 Task: Look for space in Ōme, Japan from 9th June, 2023 to 17th June, 2023 for 2 adults in price range Rs.7000 to Rs.12000. Place can be private room with 1  bedroom having 2 beds and 1 bathroom. Property type can be house, flat, guest house. Booking option can be shelf check-in. Required host language is English.
Action: Mouse pressed left at (423, 78)
Screenshot: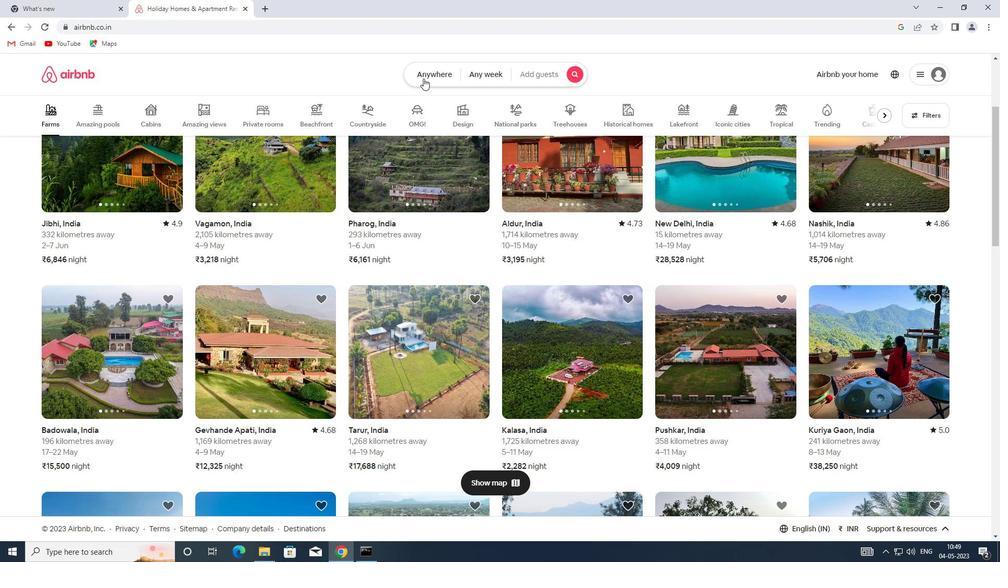 
Action: Mouse moved to (345, 116)
Screenshot: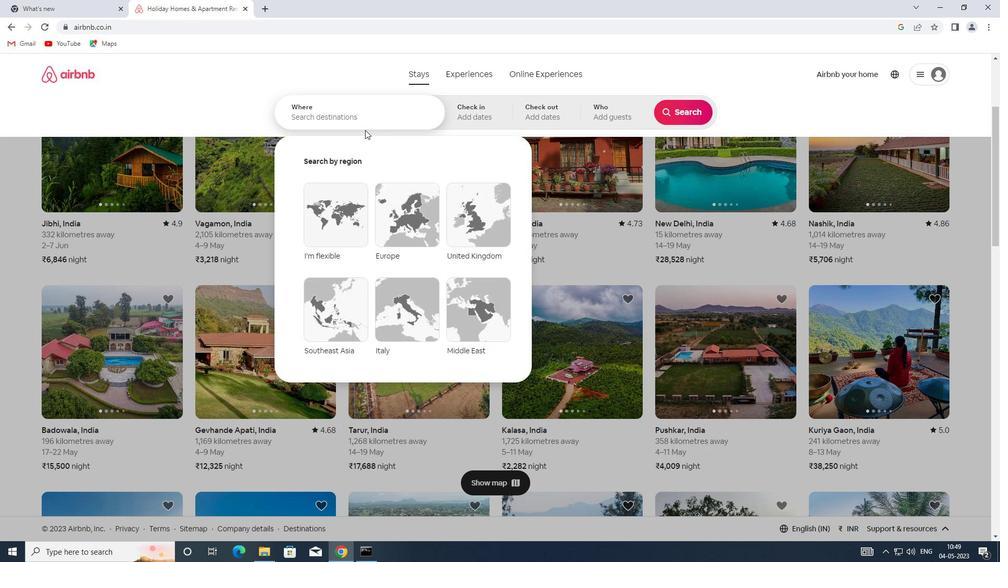 
Action: Mouse pressed left at (345, 116)
Screenshot: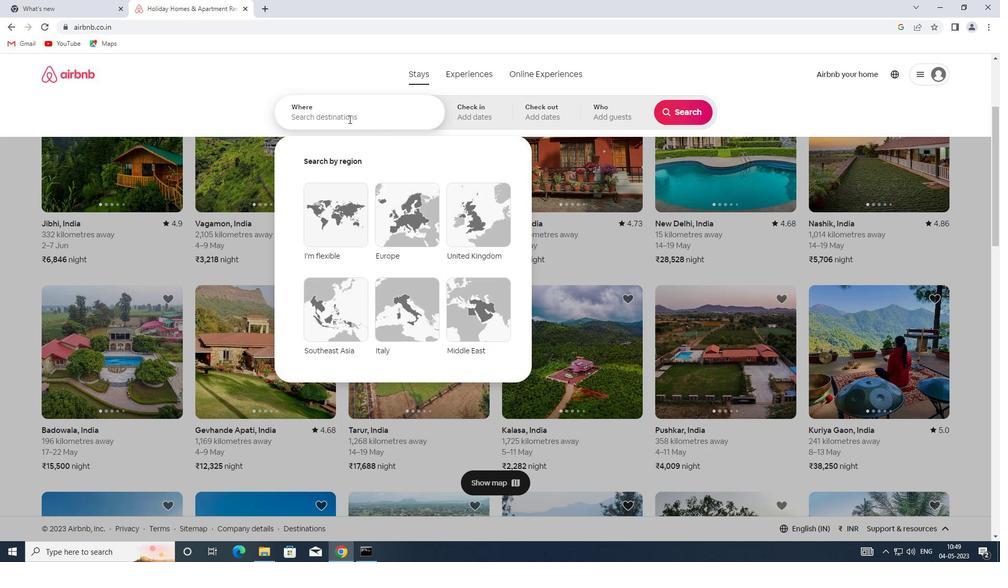 
Action: Key pressed <Key.shift>OME,<Key.shift>JAPAN
Screenshot: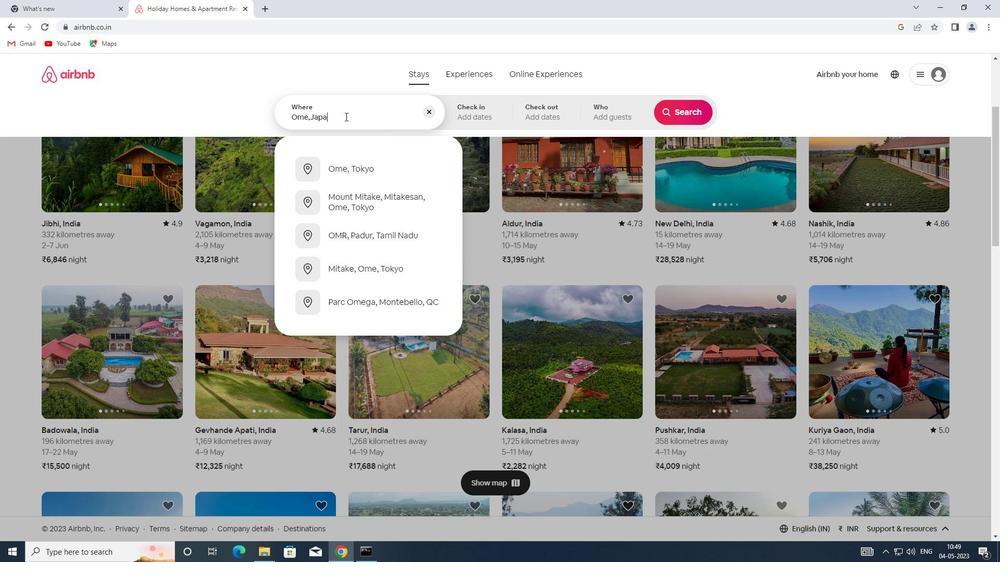 
Action: Mouse moved to (464, 111)
Screenshot: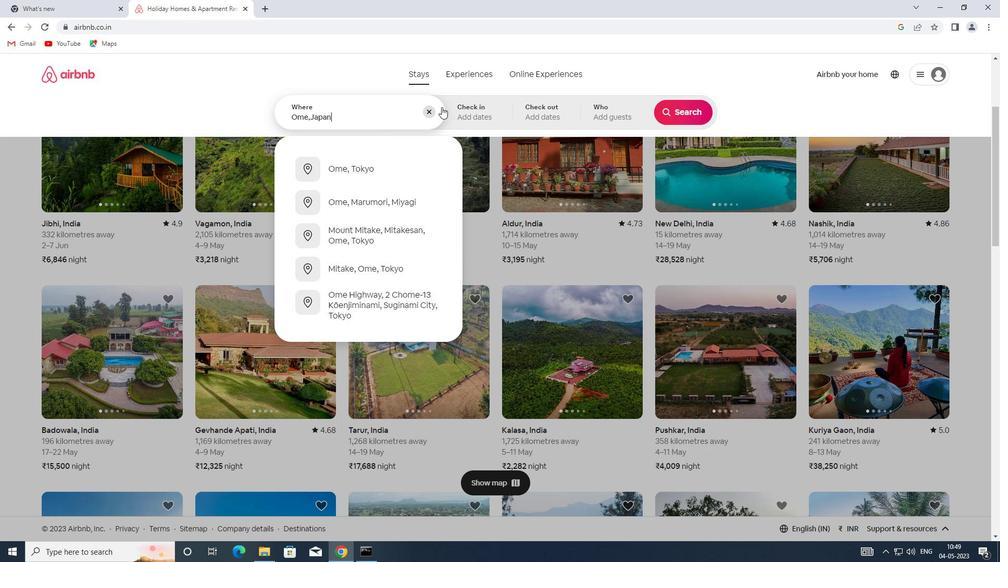 
Action: Mouse pressed left at (464, 111)
Screenshot: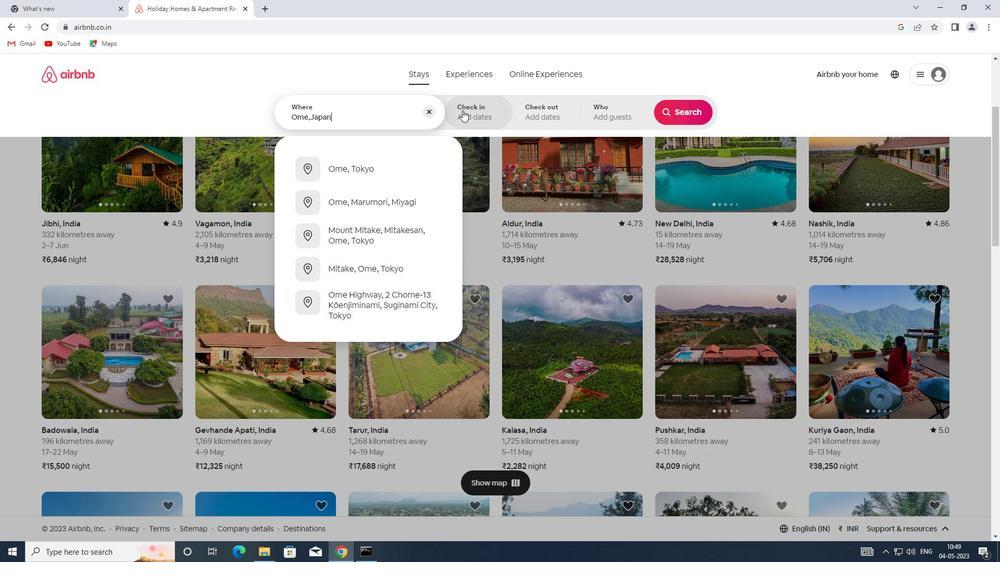 
Action: Mouse moved to (643, 257)
Screenshot: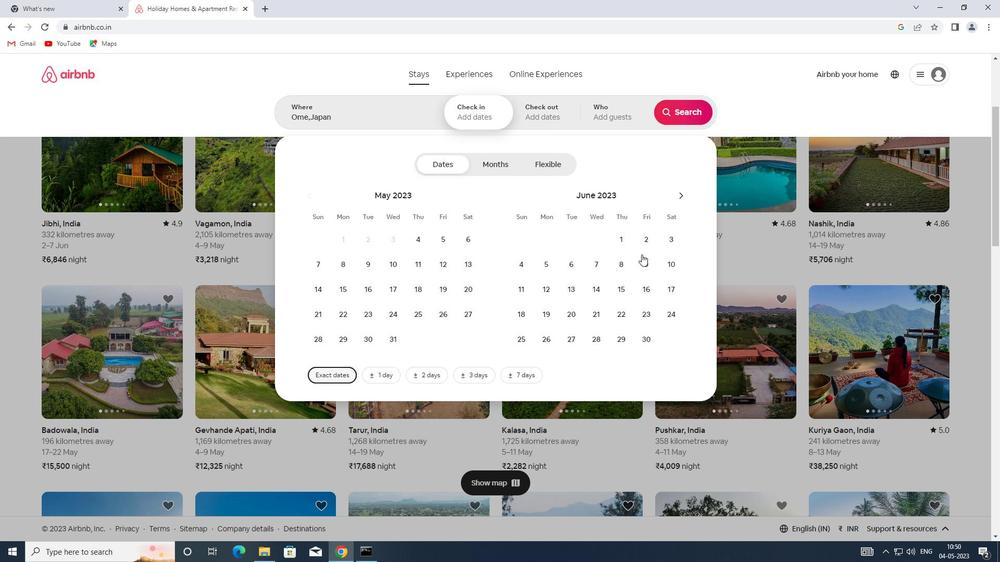 
Action: Mouse pressed left at (643, 257)
Screenshot: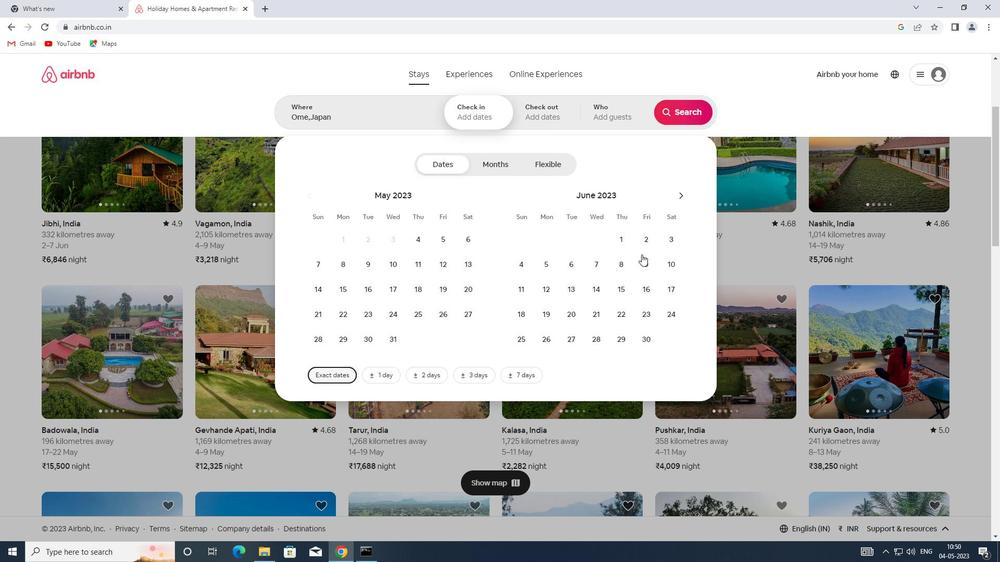 
Action: Mouse moved to (672, 291)
Screenshot: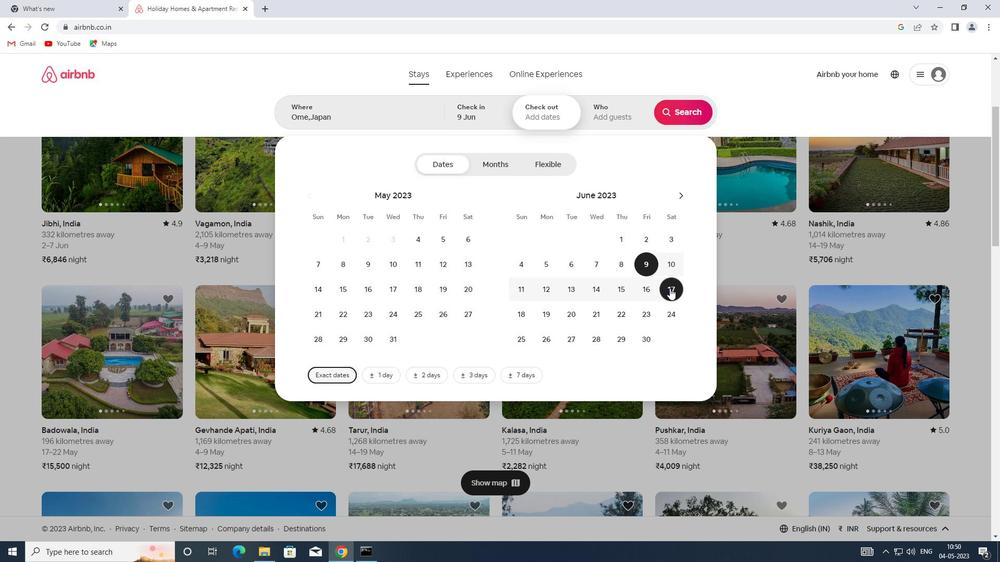 
Action: Mouse pressed left at (672, 291)
Screenshot: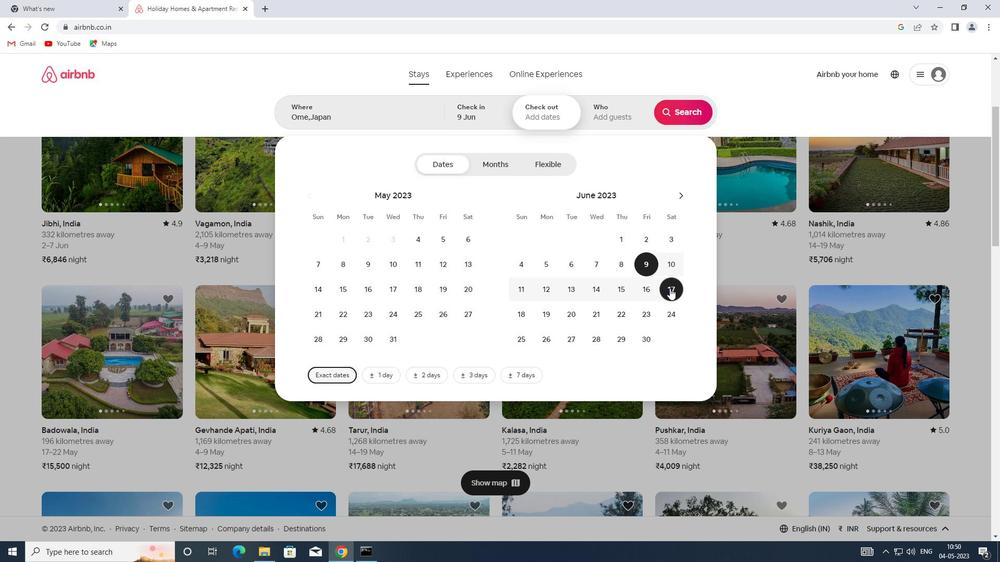 
Action: Mouse moved to (623, 113)
Screenshot: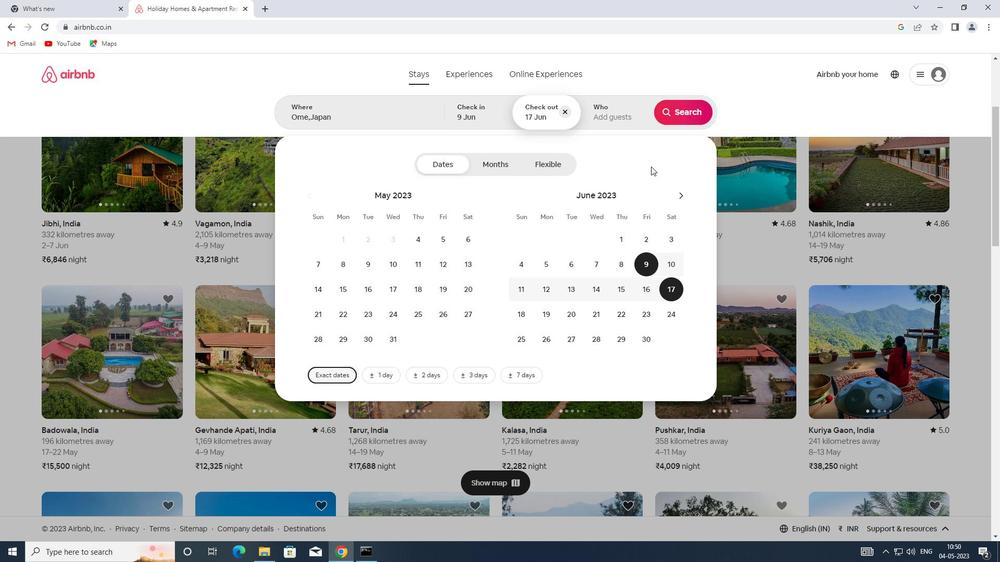 
Action: Mouse pressed left at (623, 113)
Screenshot: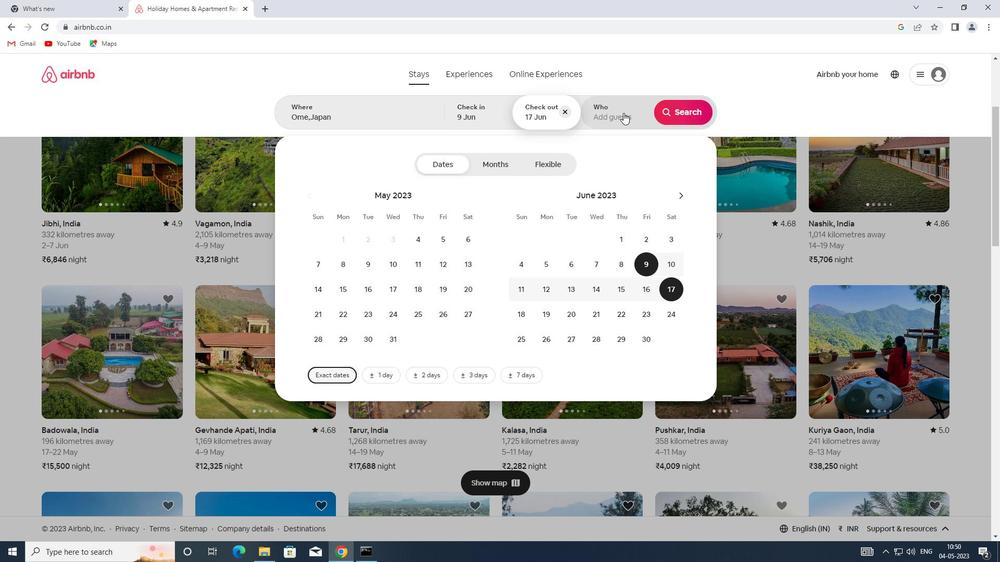 
Action: Mouse moved to (690, 167)
Screenshot: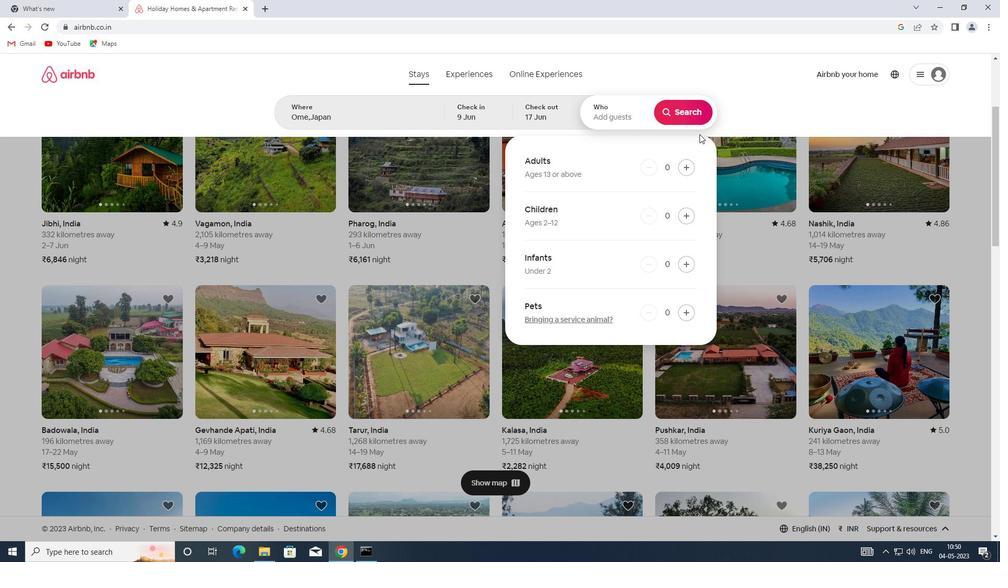 
Action: Mouse pressed left at (690, 167)
Screenshot: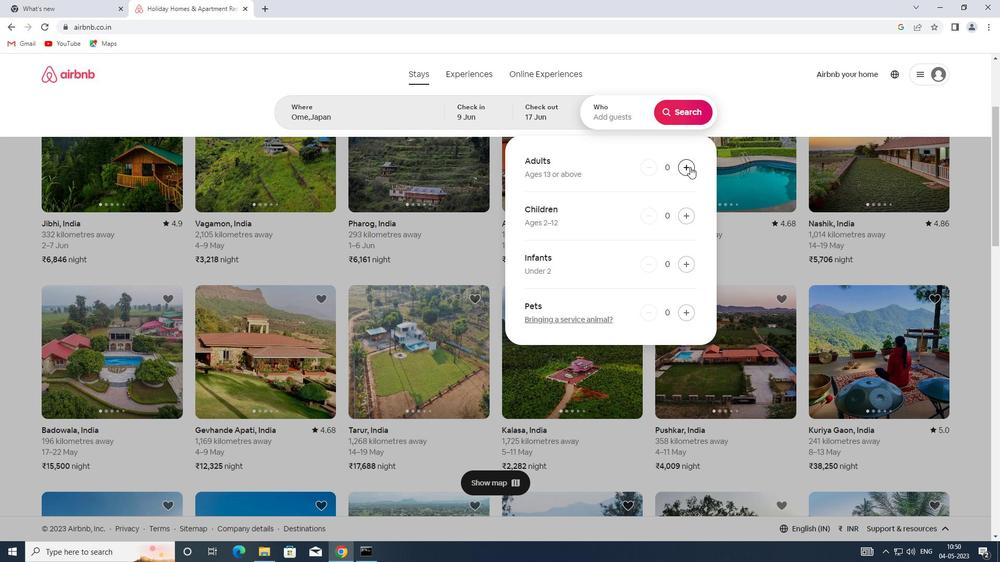 
Action: Mouse pressed left at (690, 167)
Screenshot: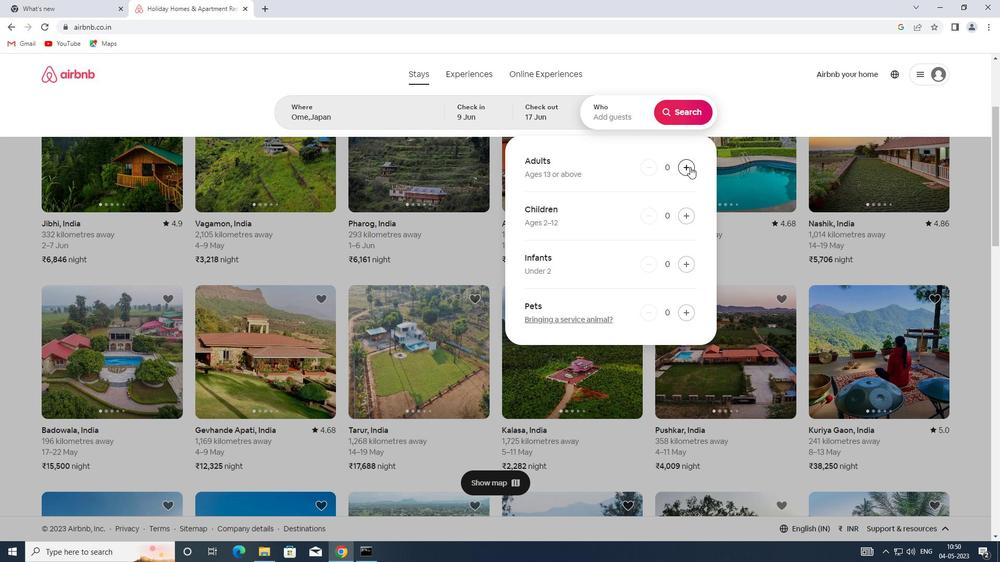 
Action: Mouse moved to (693, 119)
Screenshot: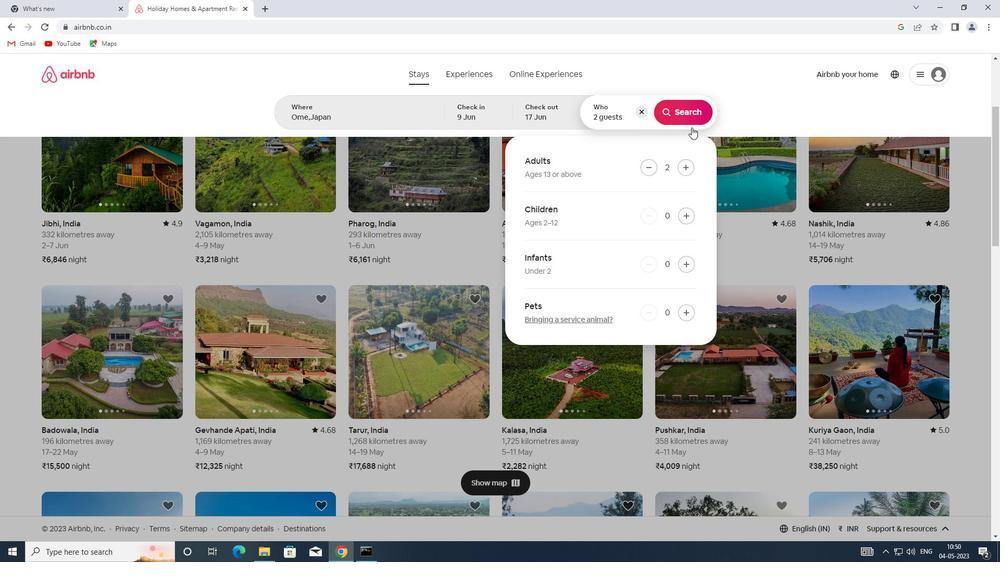 
Action: Mouse pressed left at (693, 119)
Screenshot: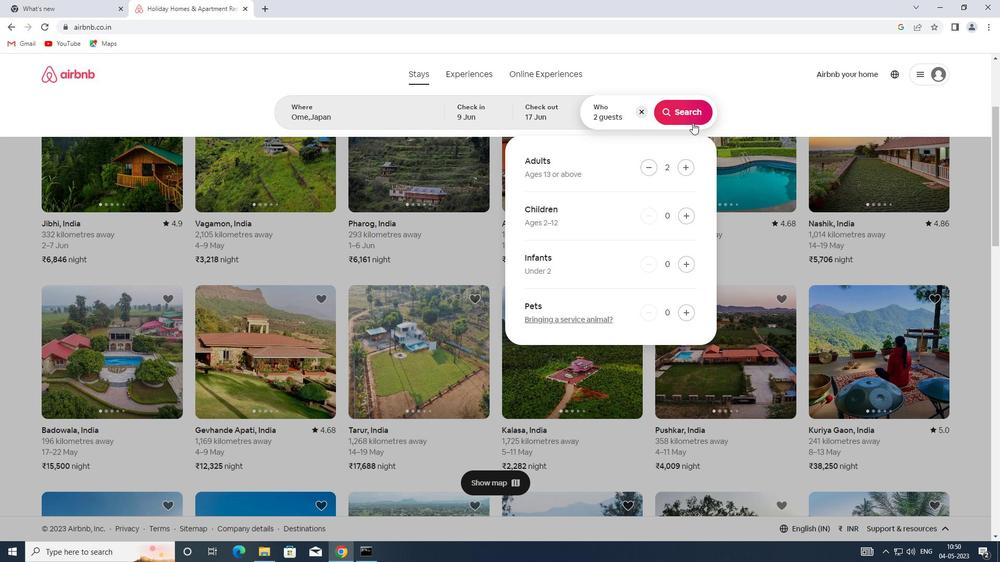 
Action: Mouse moved to (949, 112)
Screenshot: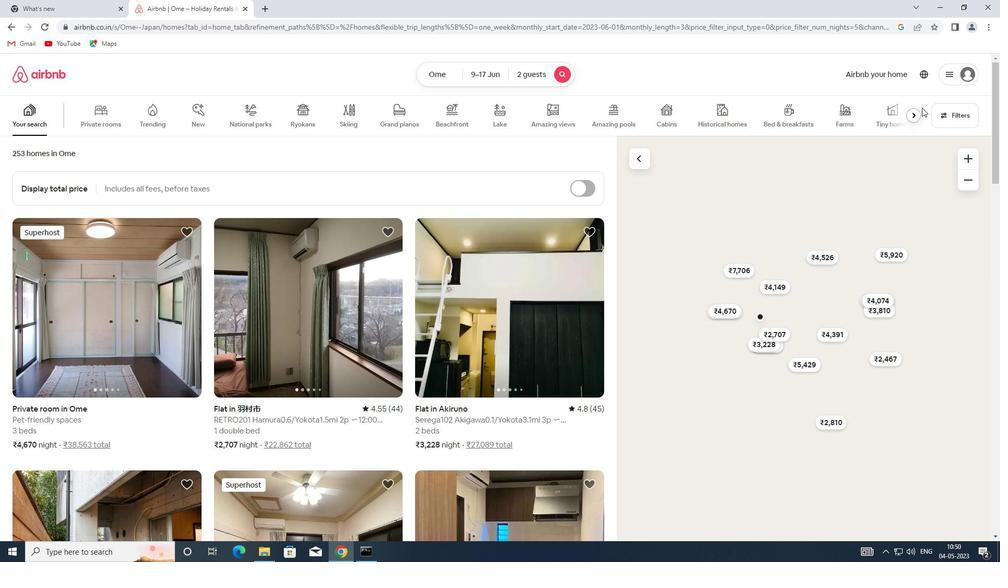 
Action: Mouse pressed left at (949, 112)
Screenshot: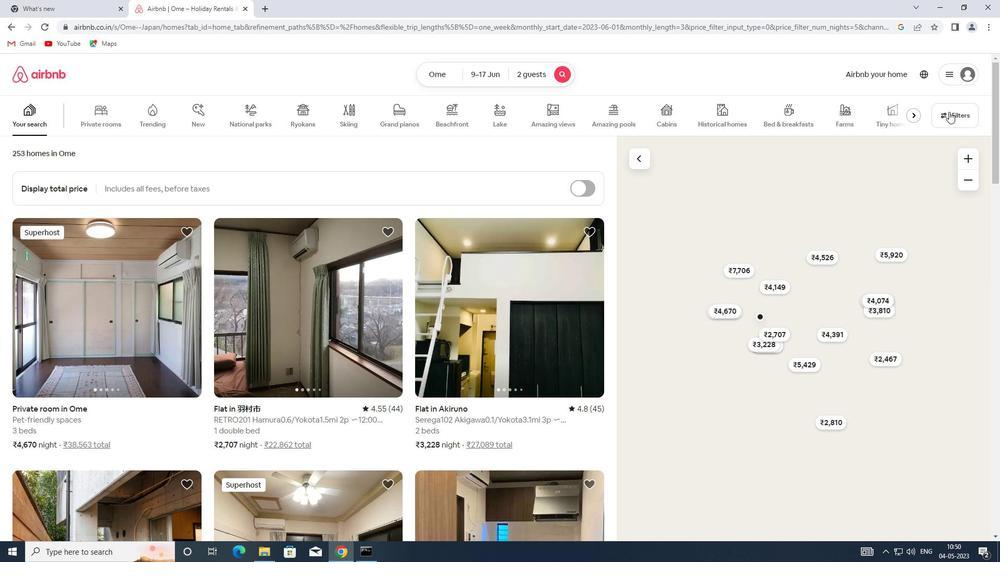 
Action: Mouse moved to (367, 252)
Screenshot: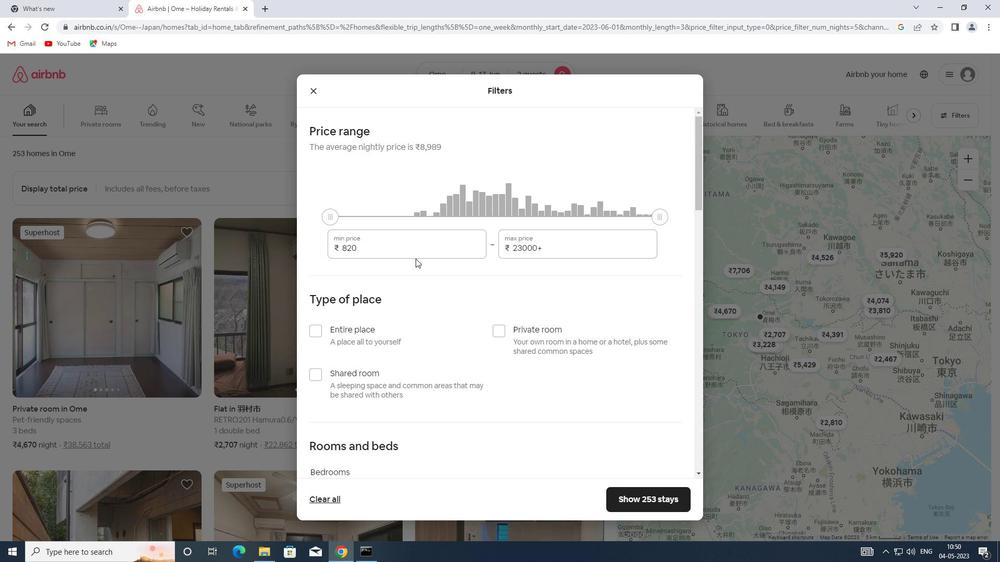 
Action: Mouse pressed left at (367, 252)
Screenshot: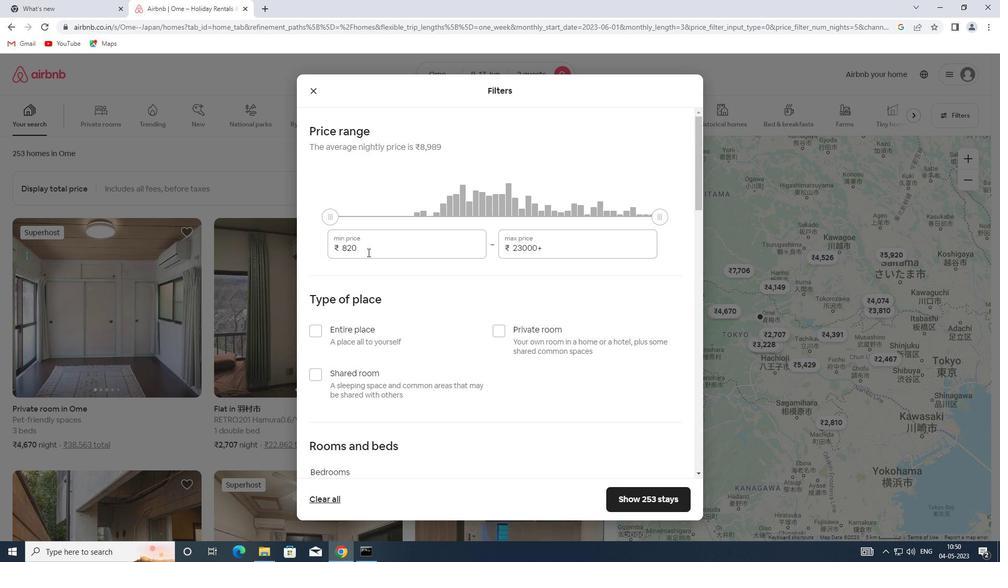 
Action: Mouse moved to (328, 250)
Screenshot: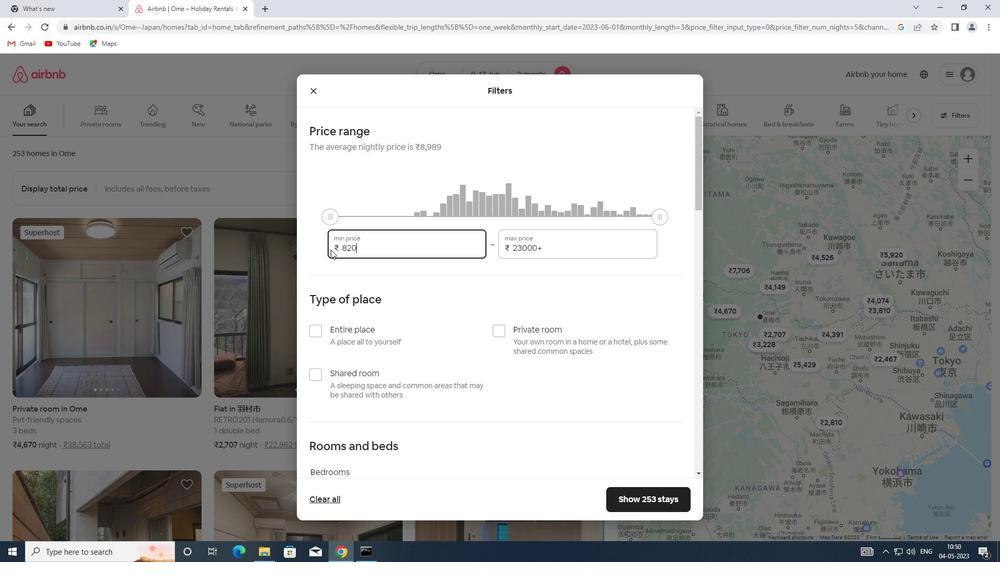 
Action: Key pressed 7000
Screenshot: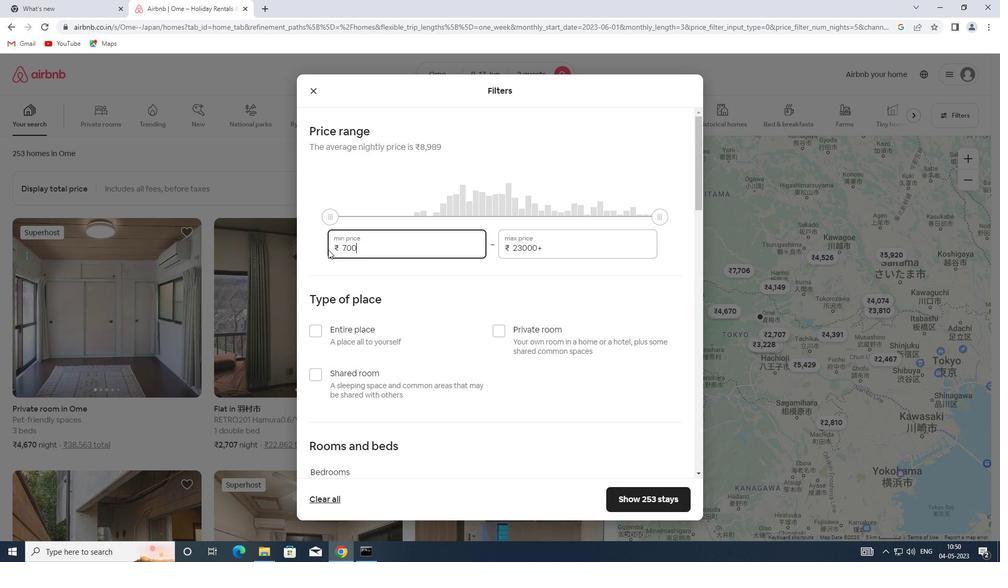 
Action: Mouse moved to (550, 247)
Screenshot: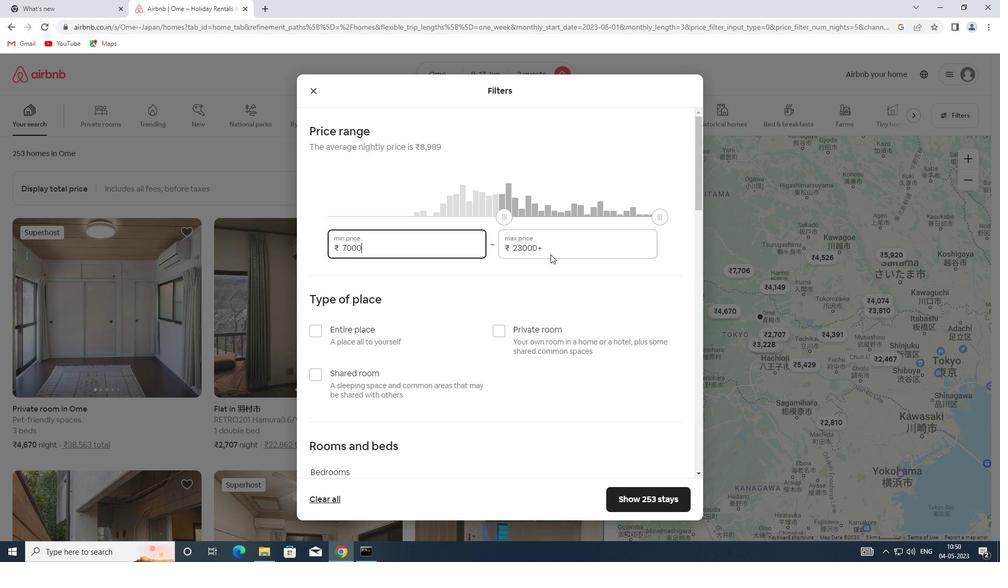 
Action: Mouse pressed left at (550, 247)
Screenshot: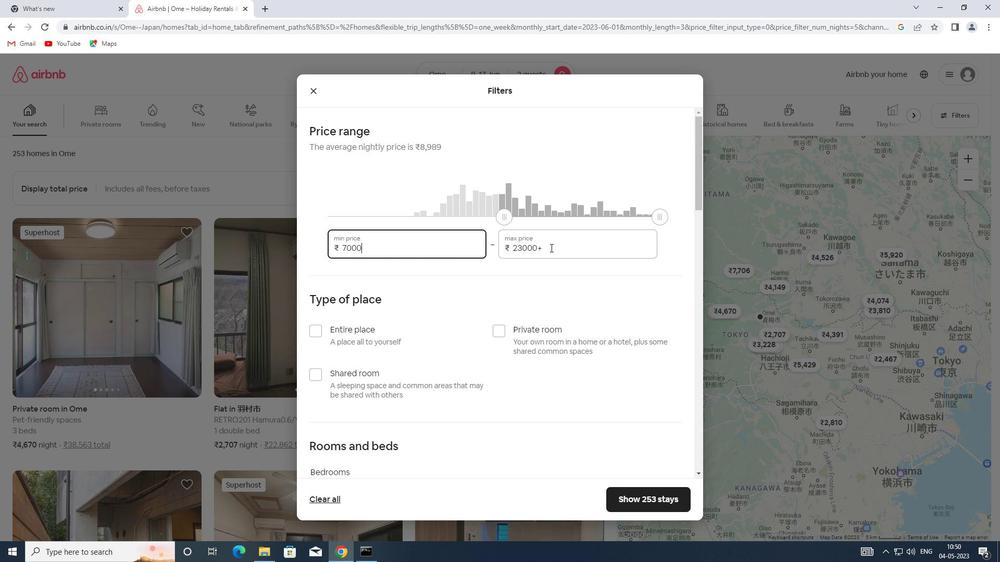 
Action: Mouse moved to (510, 241)
Screenshot: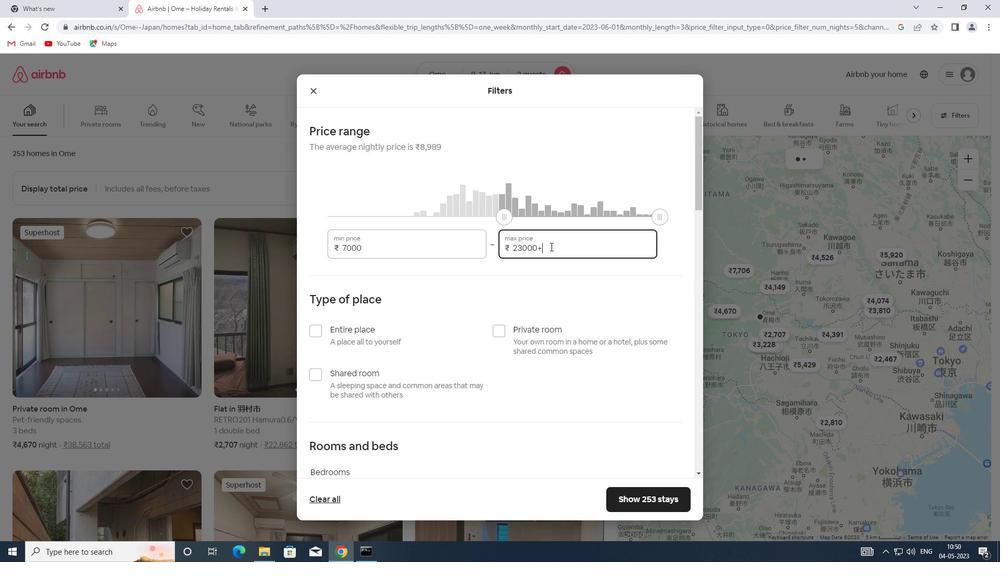 
Action: Key pressed 12000
Screenshot: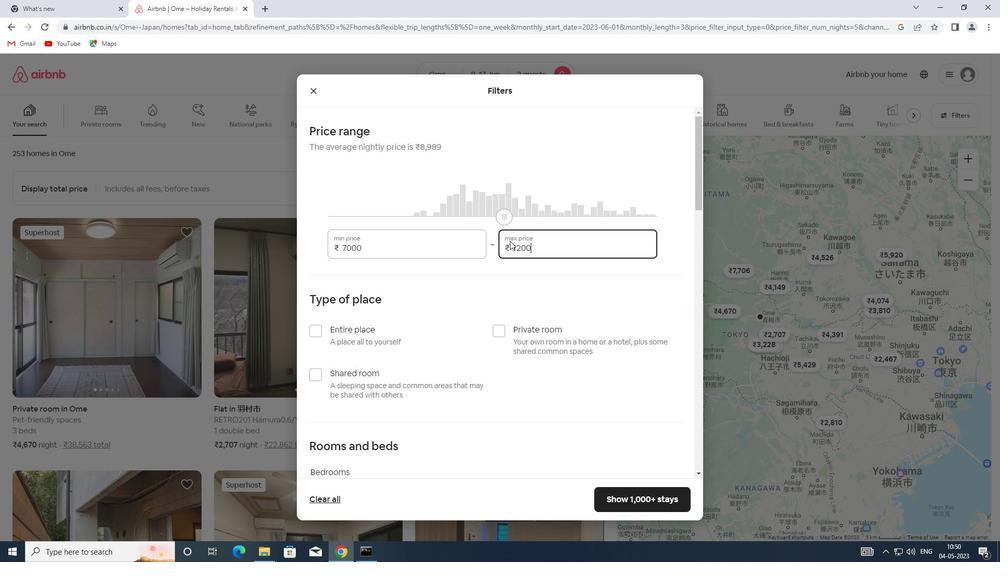 
Action: Mouse scrolled (510, 240) with delta (0, 0)
Screenshot: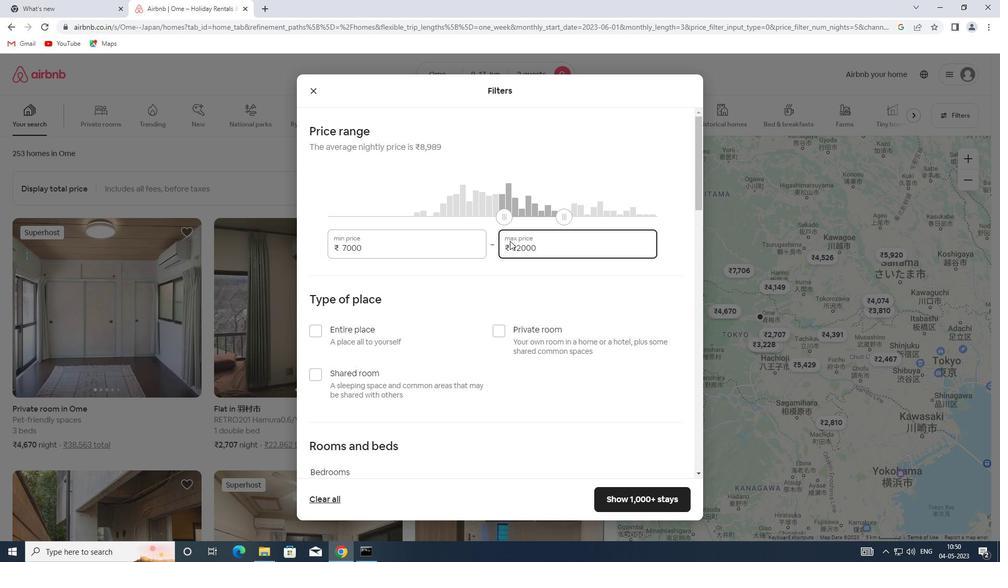 
Action: Mouse scrolled (510, 240) with delta (0, 0)
Screenshot: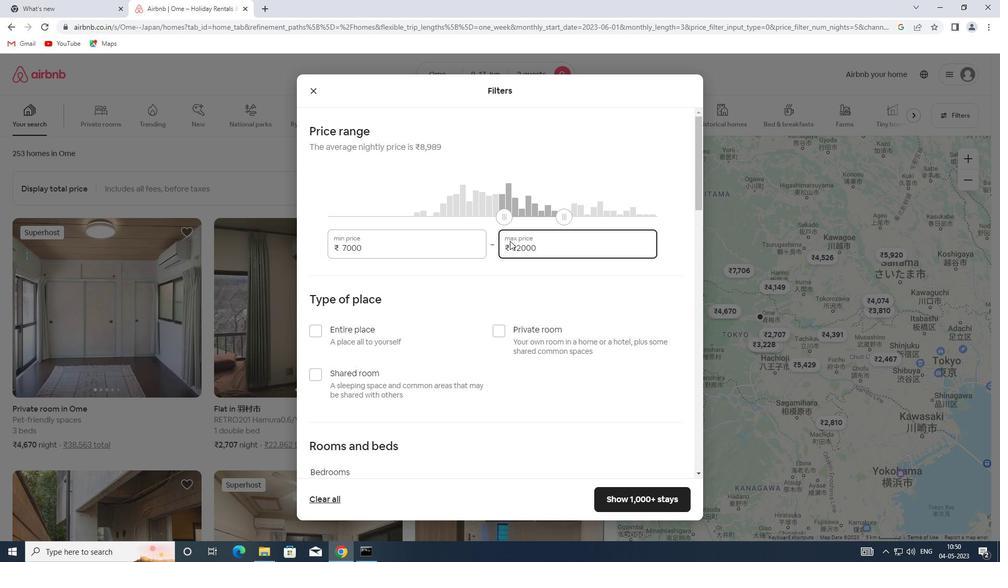 
Action: Mouse moved to (498, 226)
Screenshot: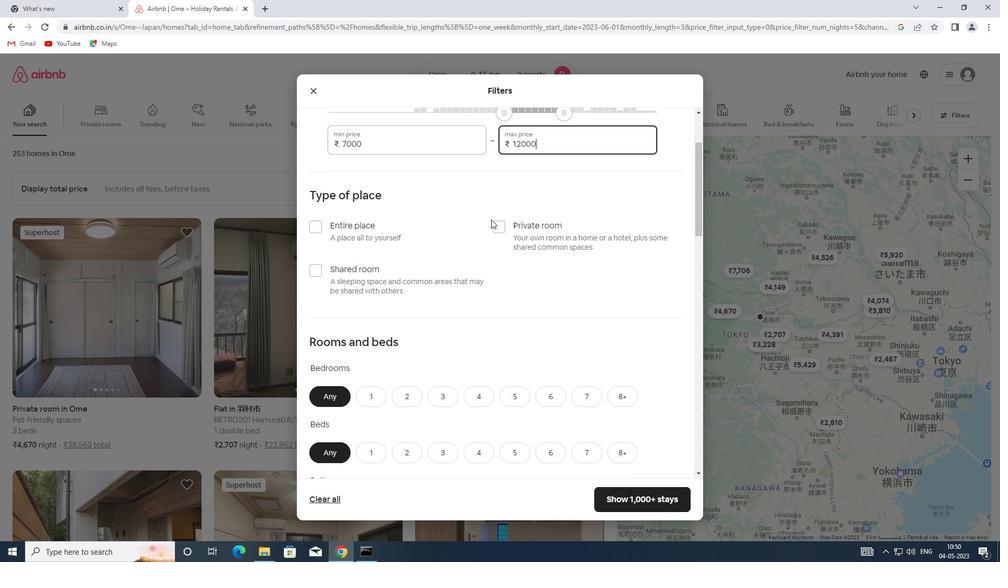 
Action: Mouse pressed left at (498, 226)
Screenshot: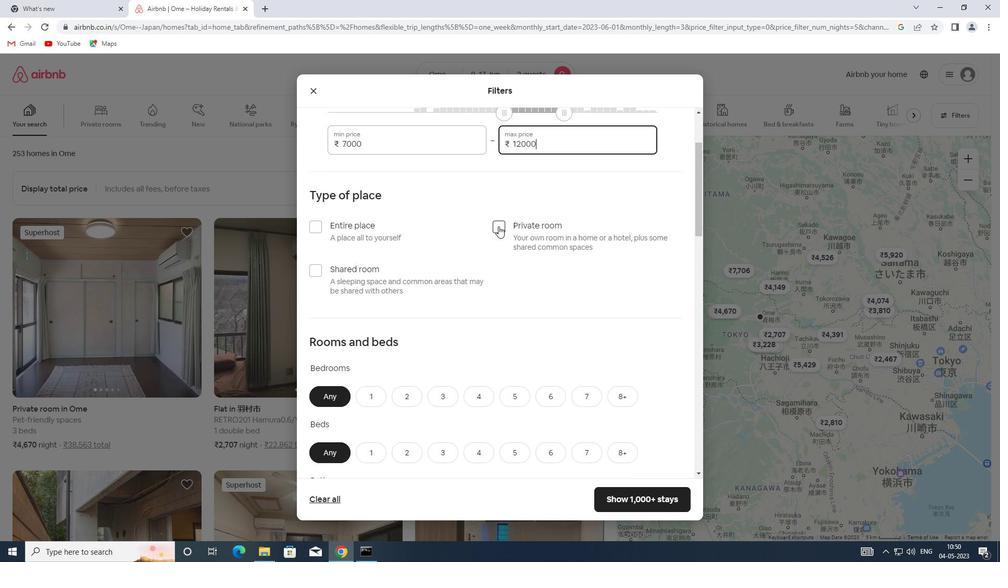 
Action: Mouse moved to (497, 229)
Screenshot: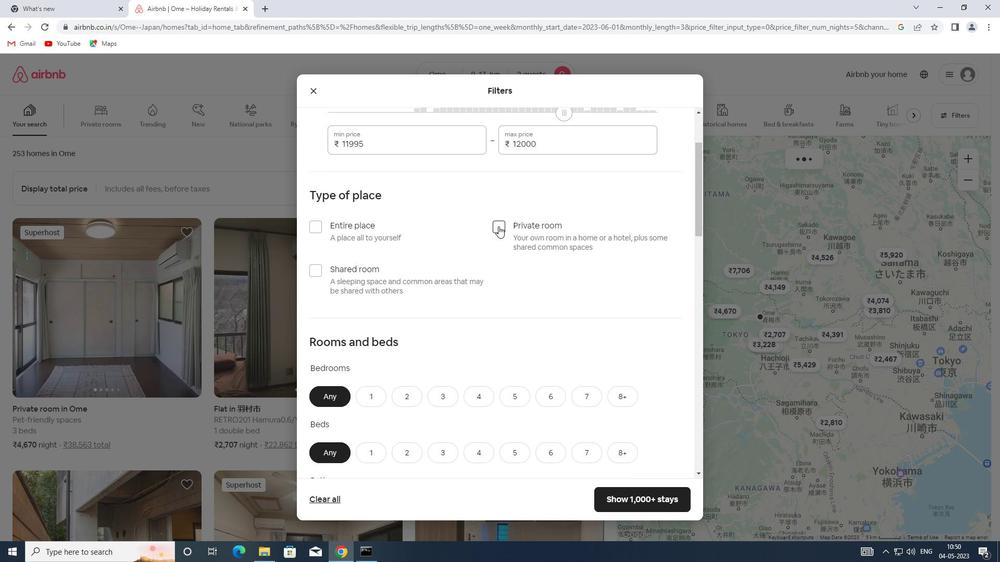 
Action: Mouse scrolled (497, 228) with delta (0, 0)
Screenshot: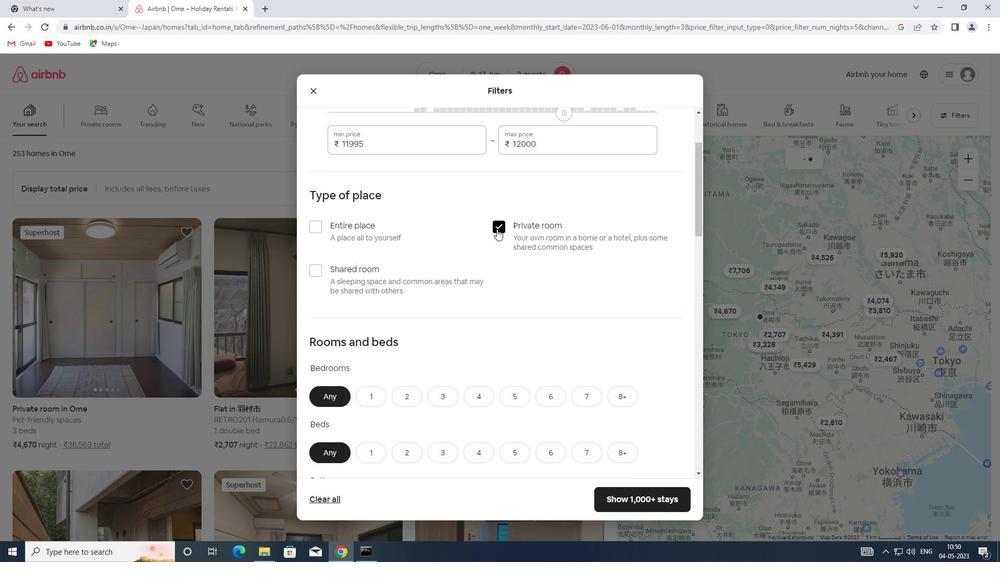 
Action: Mouse scrolled (497, 228) with delta (0, 0)
Screenshot: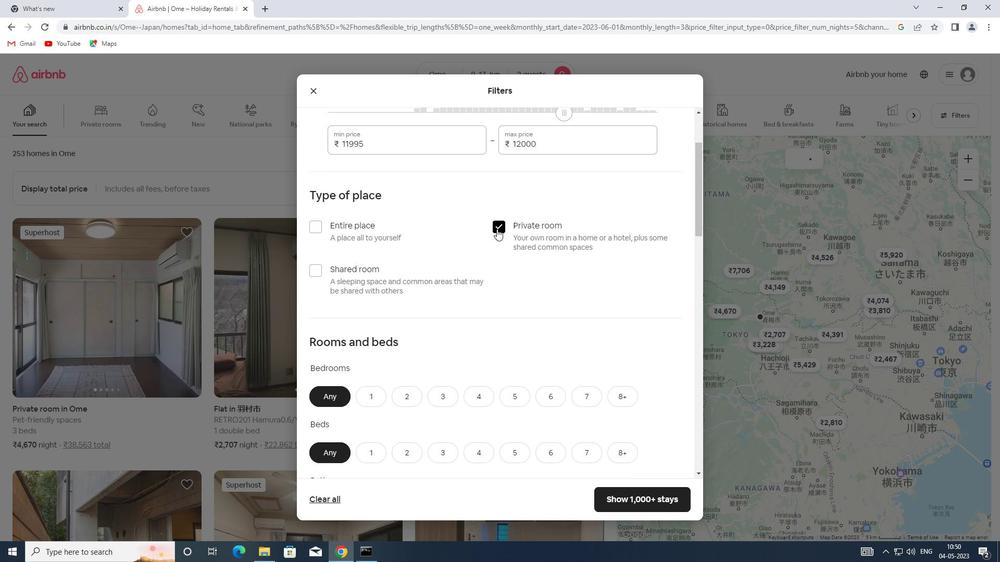 
Action: Mouse scrolled (497, 228) with delta (0, 0)
Screenshot: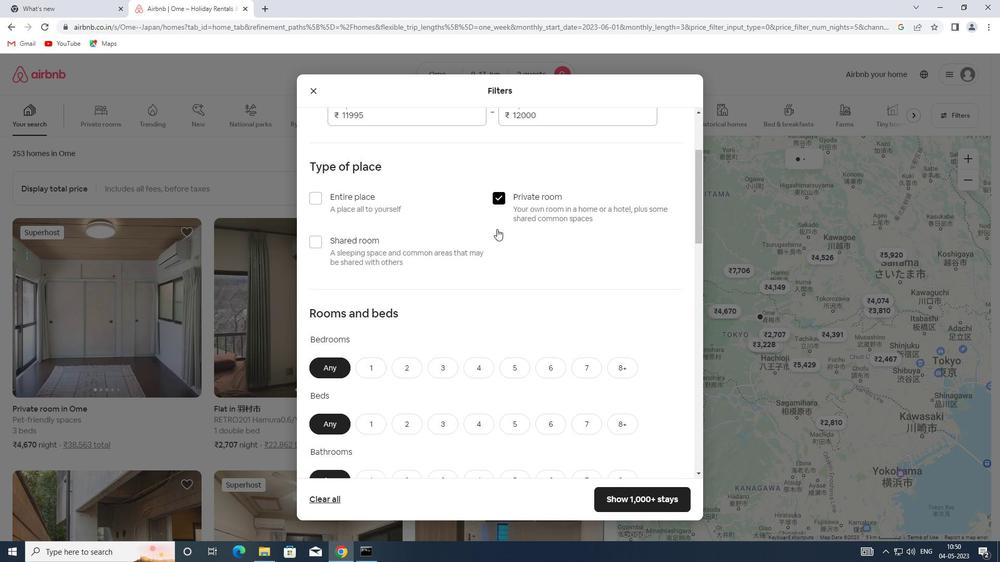 
Action: Mouse scrolled (497, 228) with delta (0, 0)
Screenshot: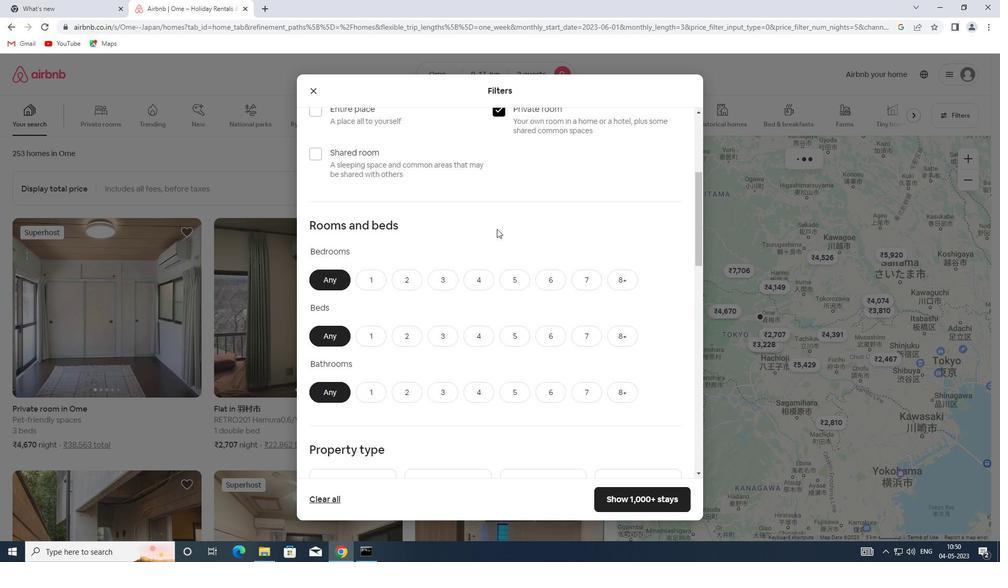 
Action: Mouse moved to (372, 192)
Screenshot: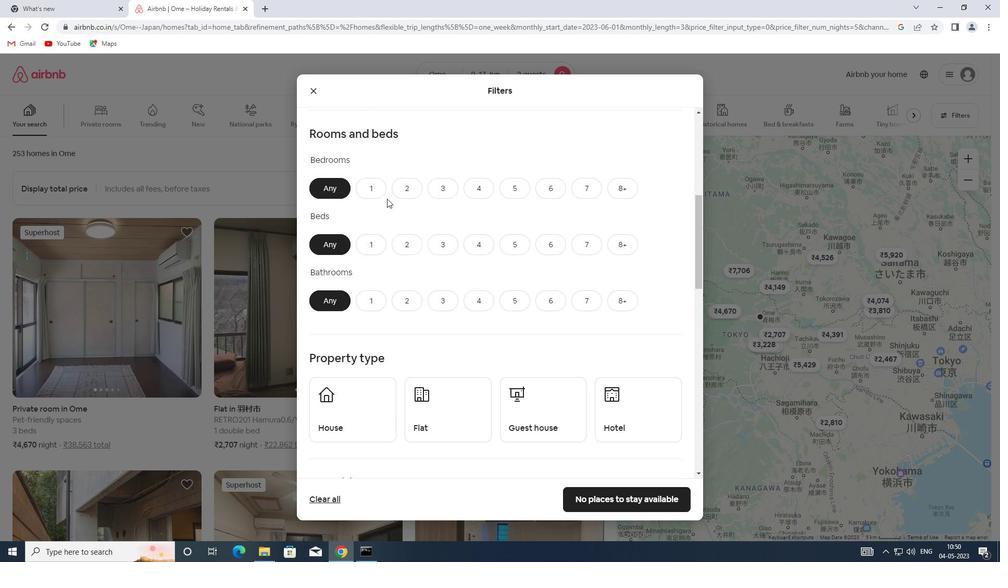 
Action: Mouse pressed left at (372, 192)
Screenshot: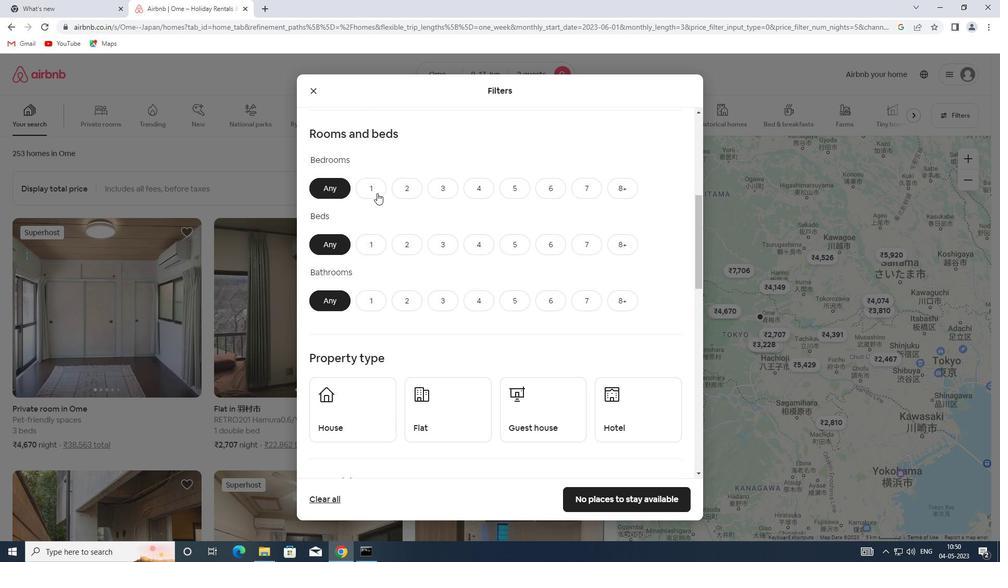 
Action: Mouse moved to (404, 238)
Screenshot: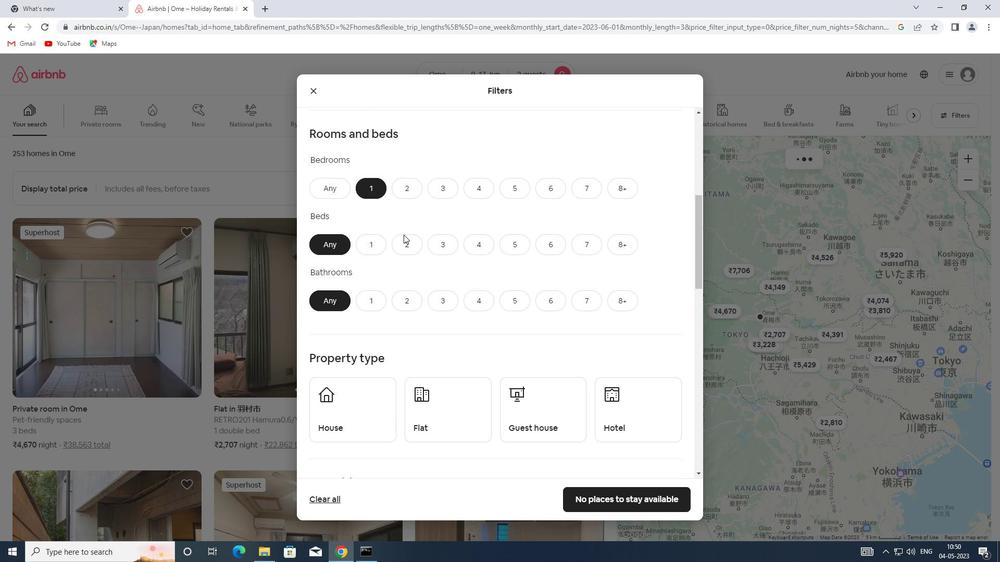 
Action: Mouse pressed left at (404, 238)
Screenshot: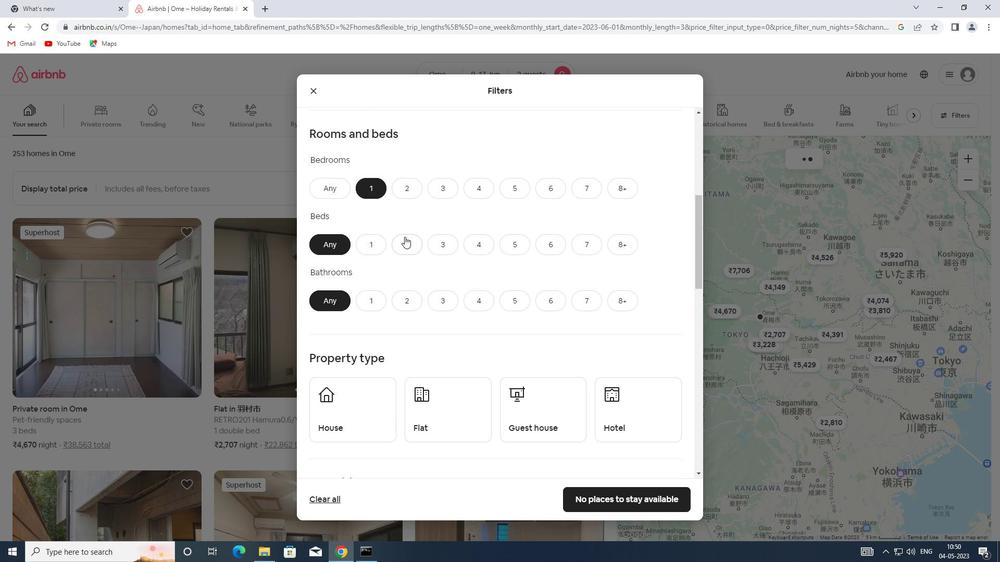 
Action: Mouse moved to (374, 298)
Screenshot: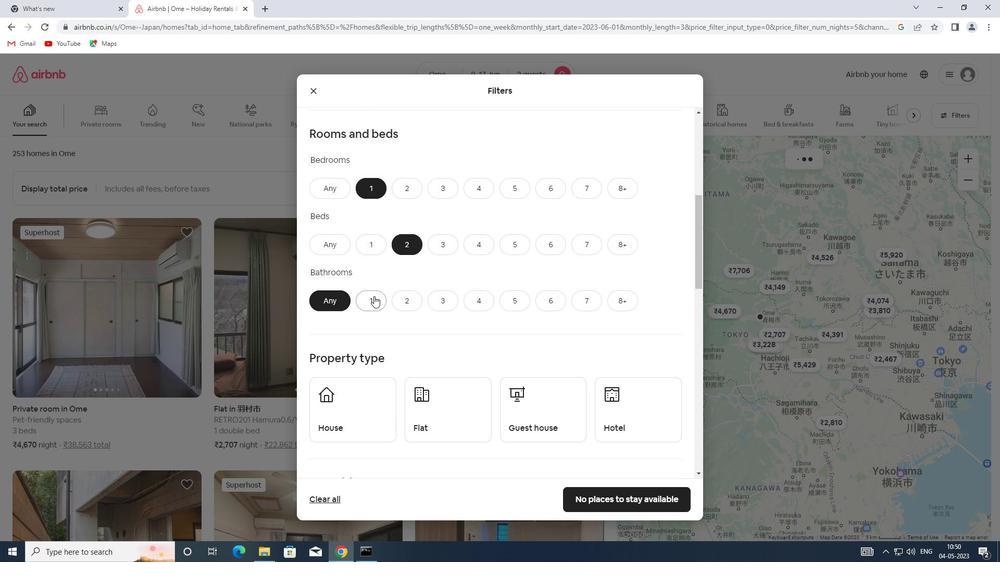 
Action: Mouse pressed left at (374, 298)
Screenshot: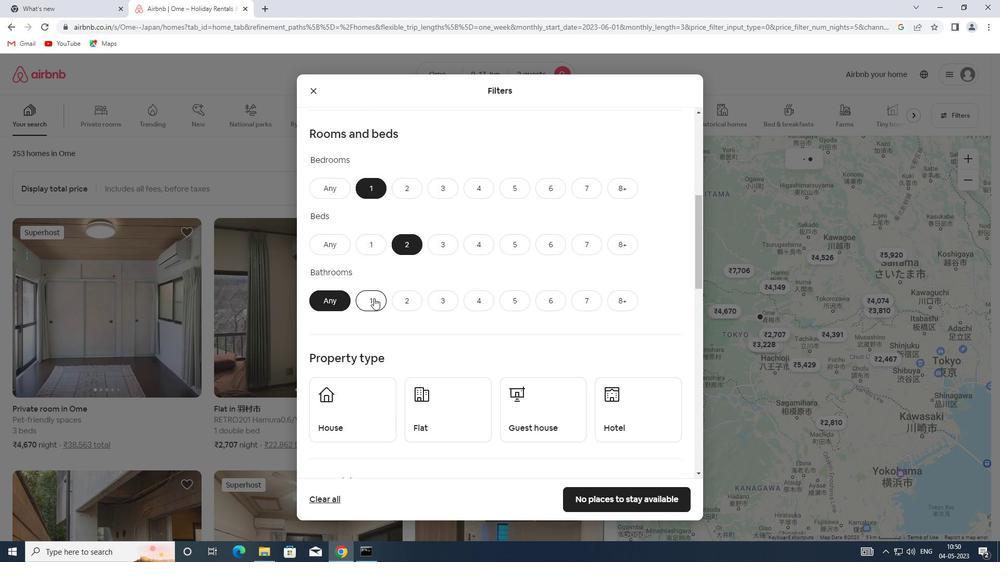 
Action: Mouse scrolled (374, 298) with delta (0, 0)
Screenshot: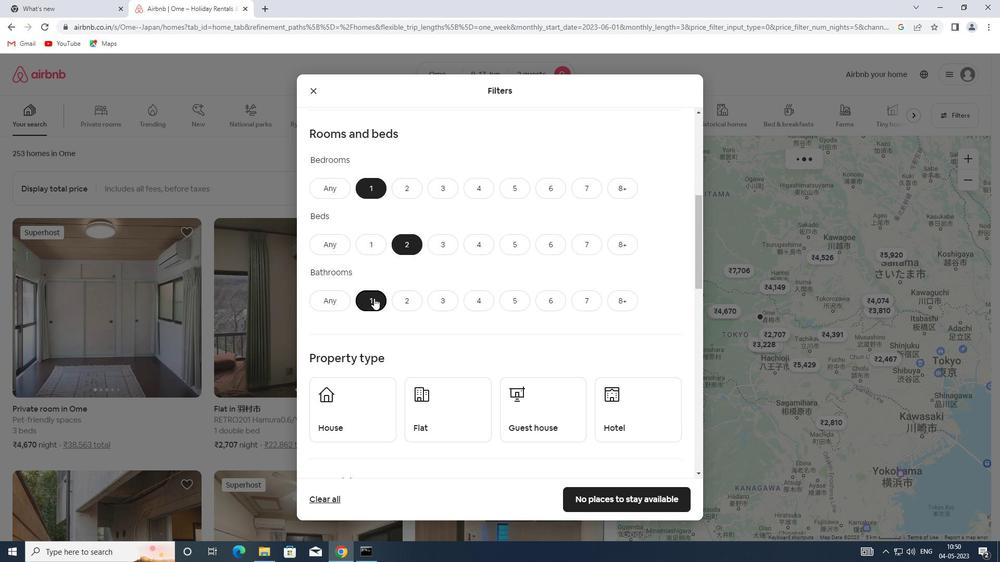
Action: Mouse scrolled (374, 298) with delta (0, 0)
Screenshot: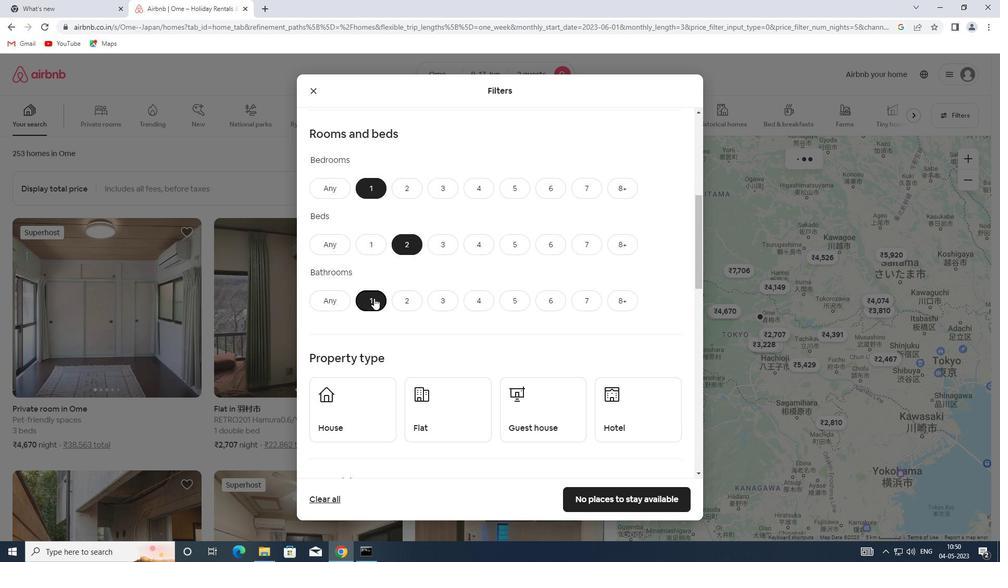 
Action: Mouse scrolled (374, 298) with delta (0, 0)
Screenshot: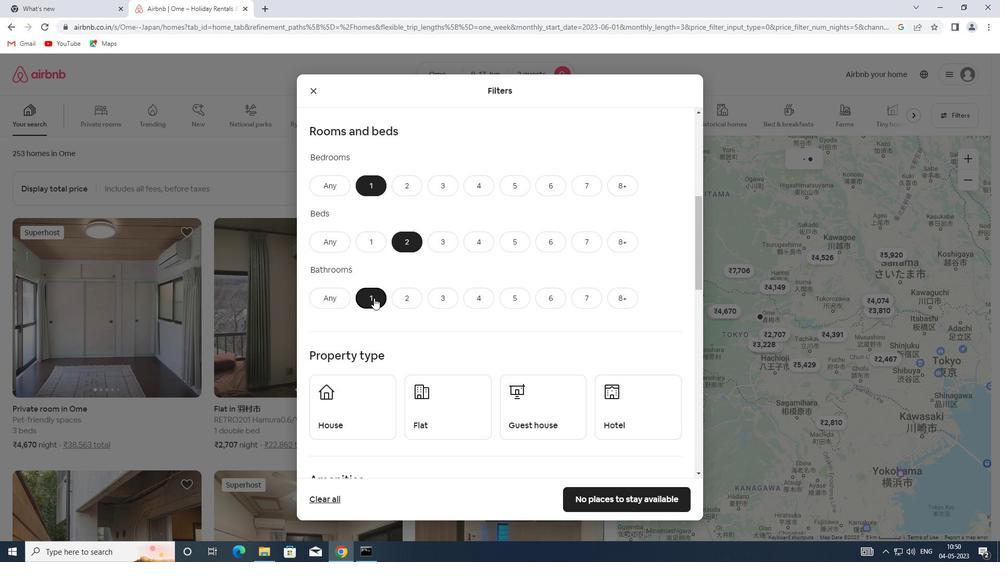 
Action: Mouse moved to (359, 268)
Screenshot: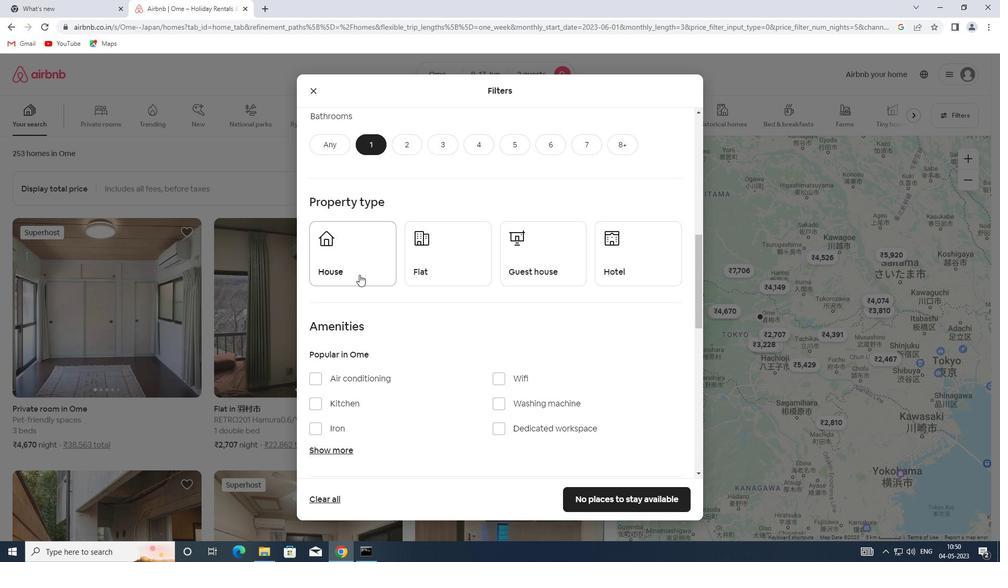 
Action: Mouse pressed left at (359, 268)
Screenshot: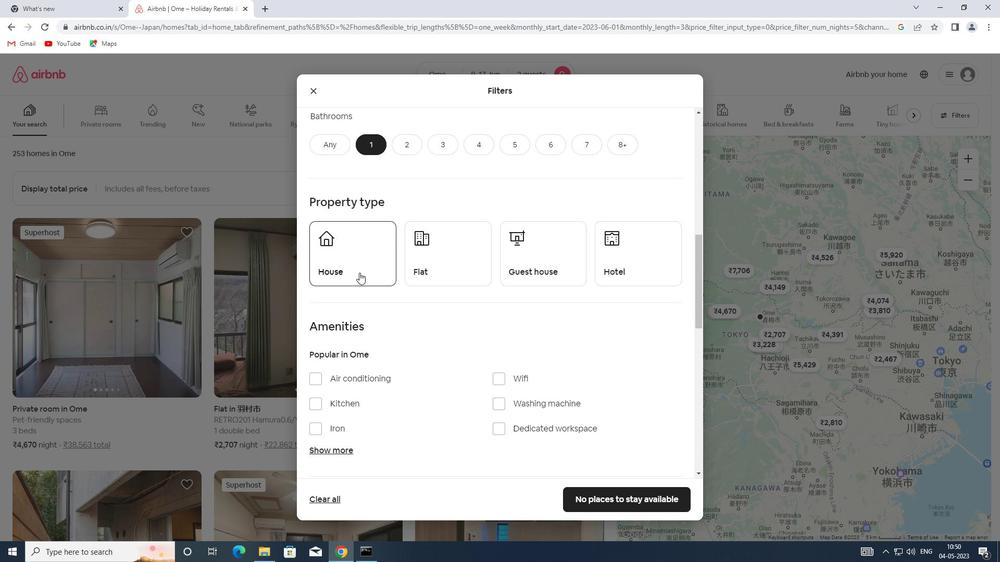 
Action: Mouse moved to (419, 264)
Screenshot: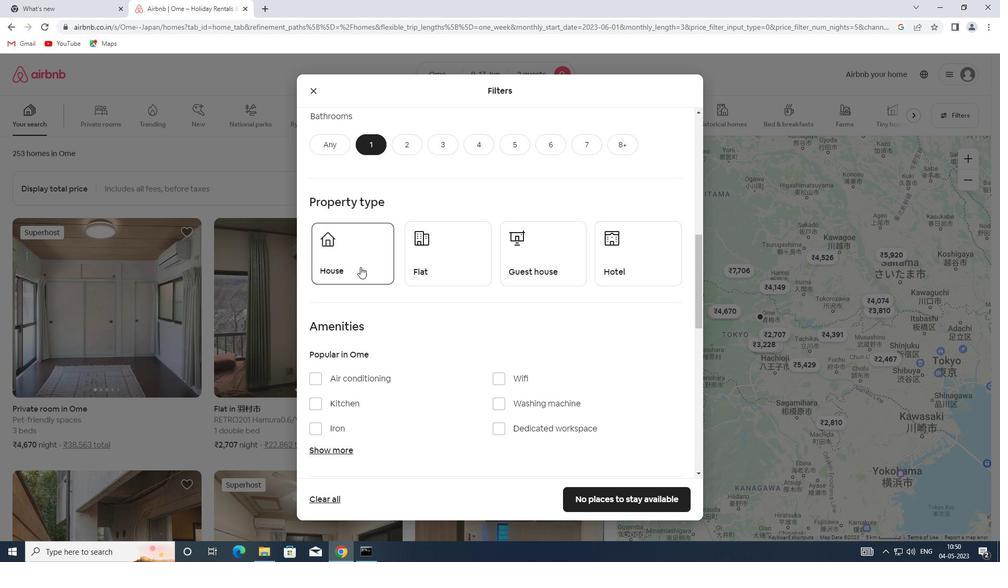 
Action: Mouse pressed left at (419, 264)
Screenshot: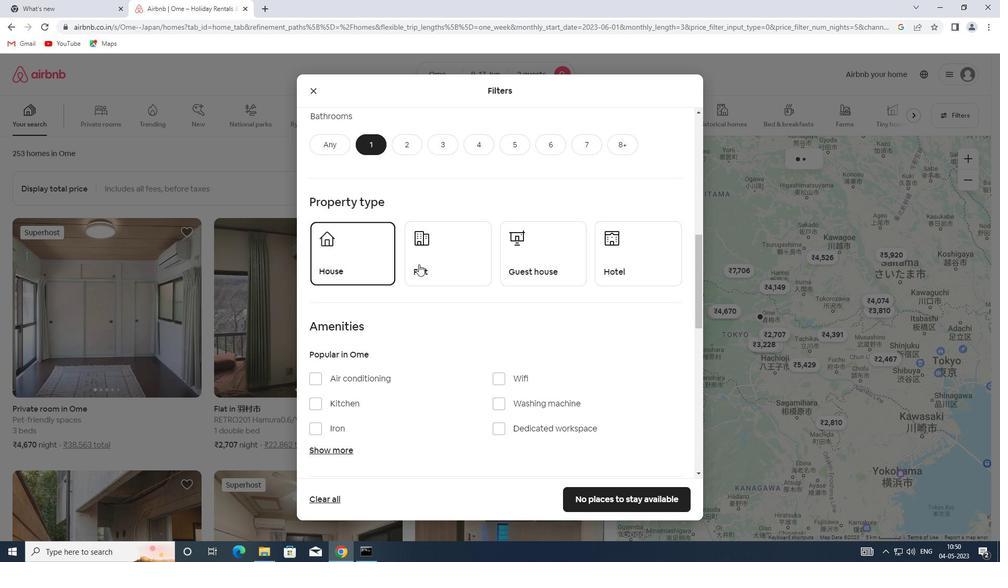 
Action: Mouse moved to (512, 260)
Screenshot: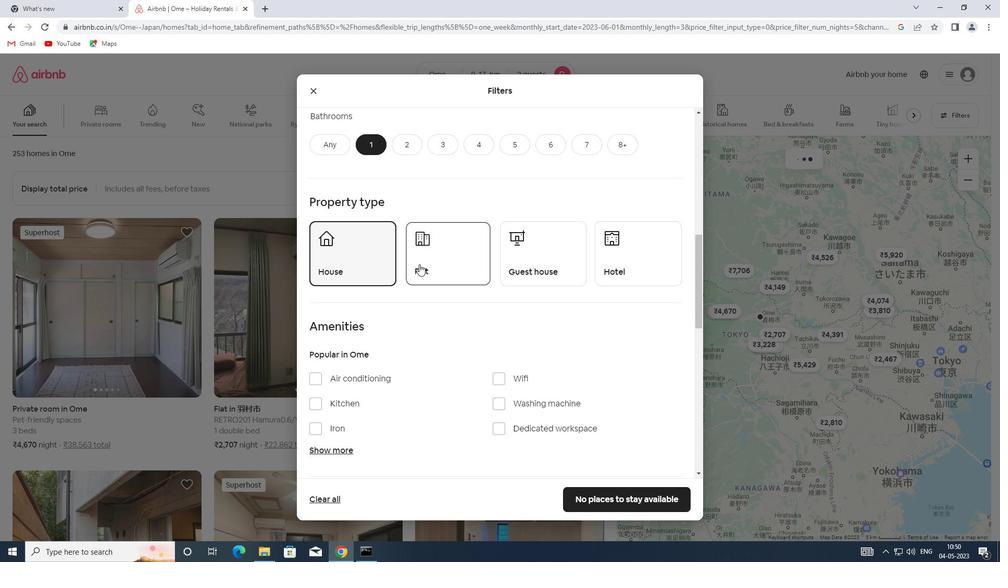 
Action: Mouse pressed left at (512, 260)
Screenshot: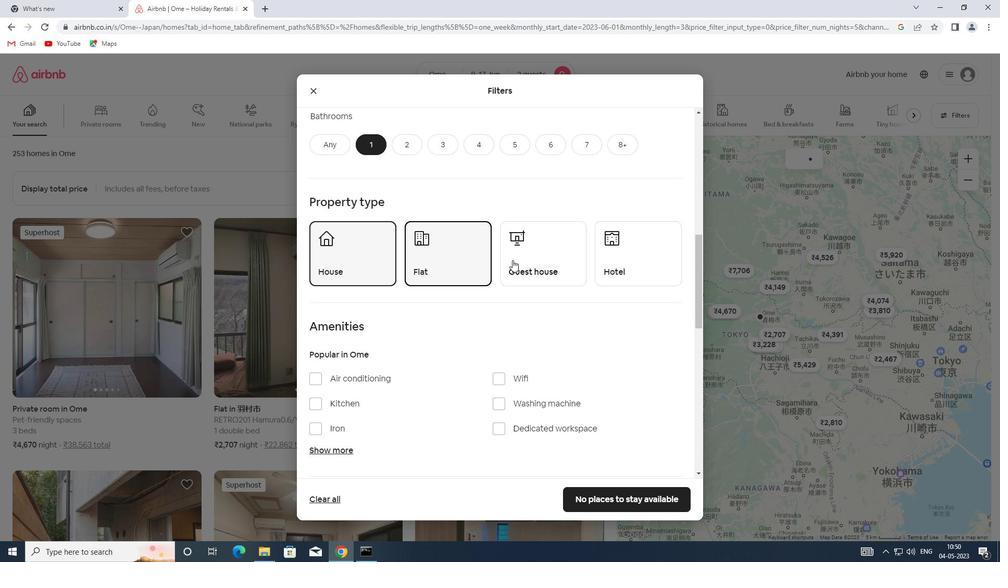 
Action: Mouse scrolled (512, 260) with delta (0, 0)
Screenshot: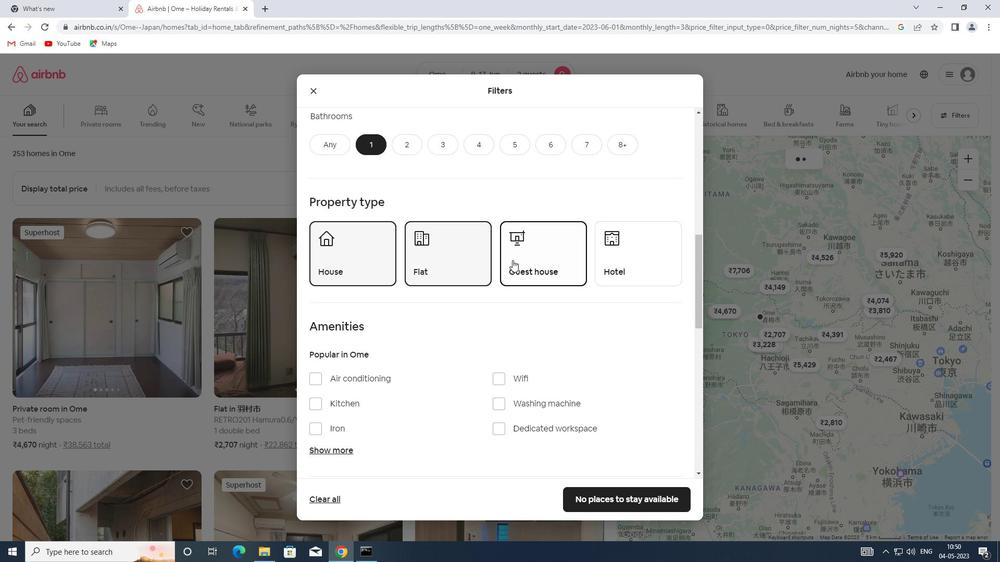
Action: Mouse scrolled (512, 260) with delta (0, 0)
Screenshot: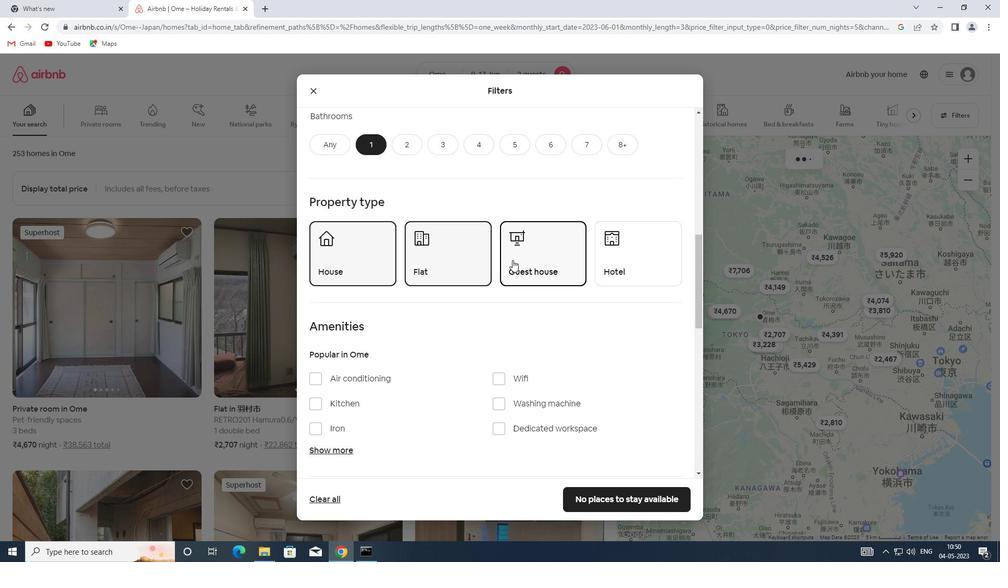 
Action: Mouse scrolled (512, 260) with delta (0, 0)
Screenshot: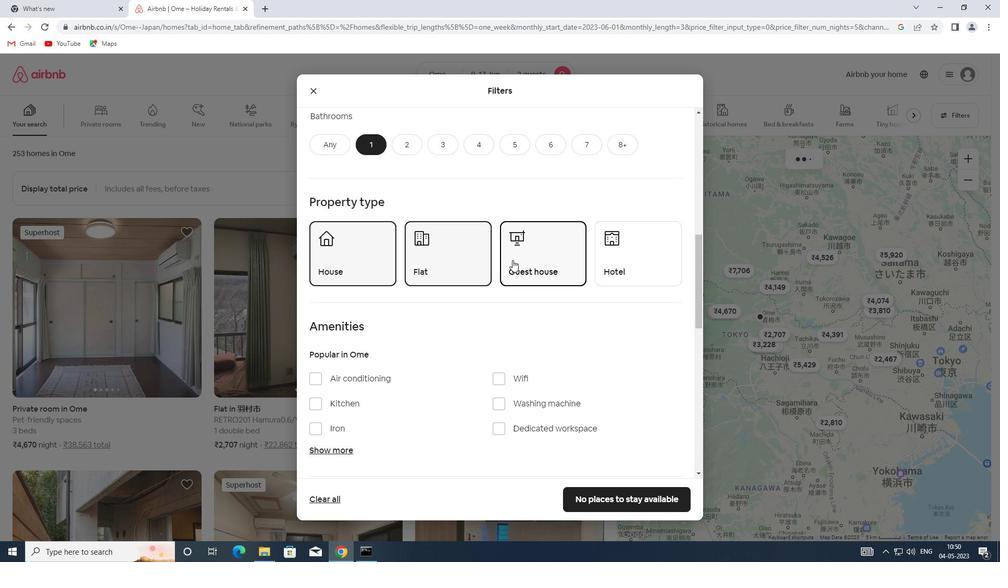 
Action: Mouse moved to (657, 412)
Screenshot: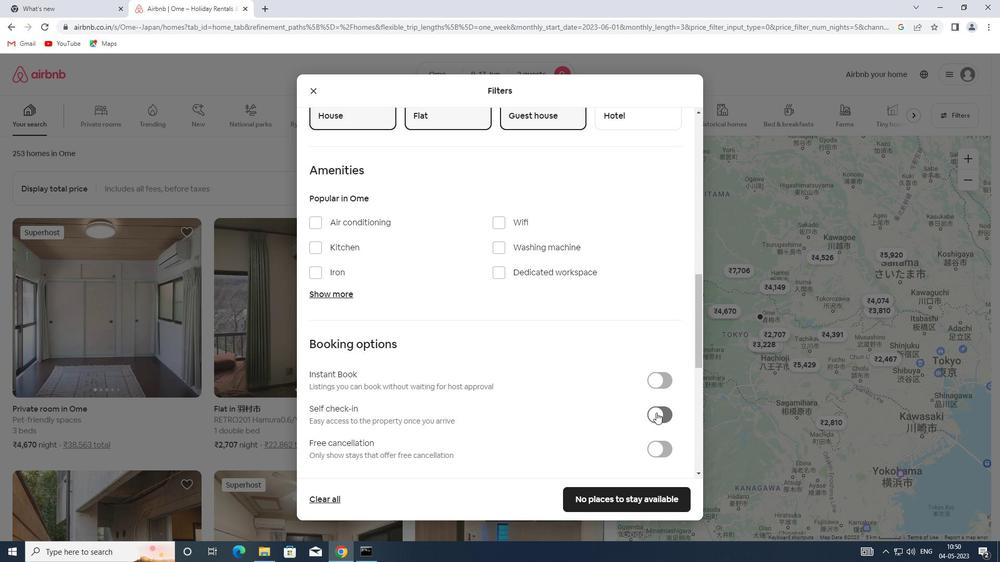 
Action: Mouse pressed left at (657, 412)
Screenshot: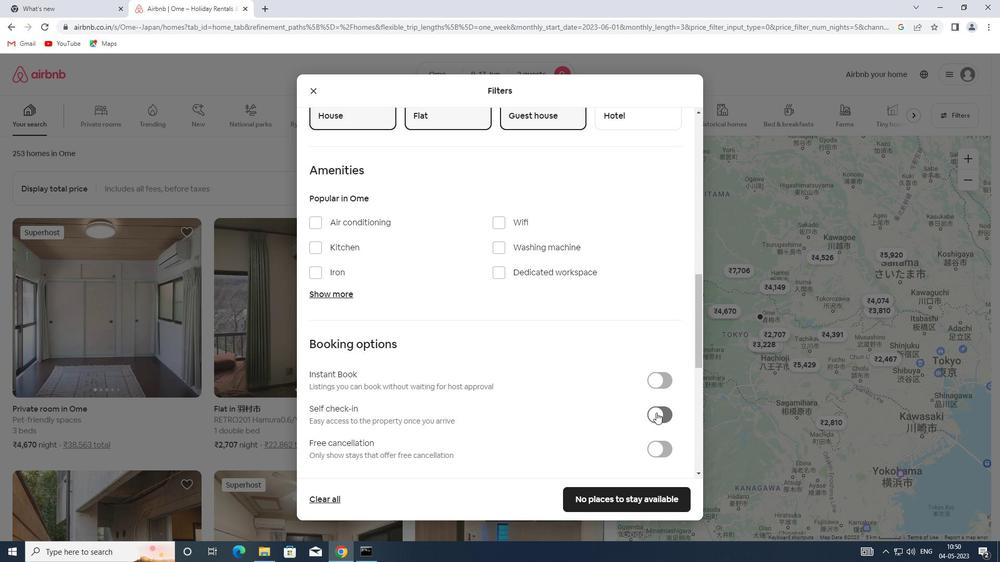 
Action: Mouse moved to (544, 379)
Screenshot: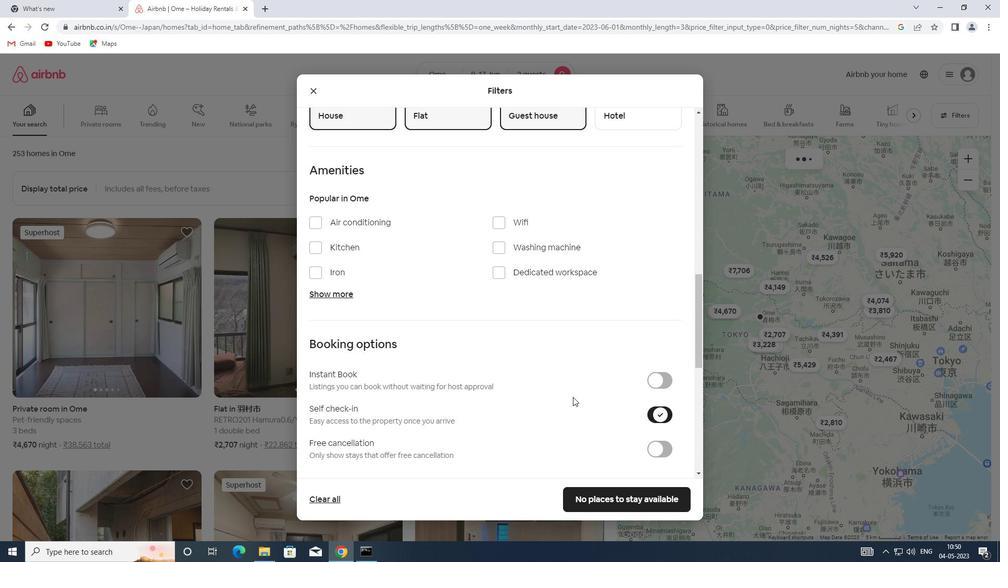 
Action: Mouse scrolled (544, 379) with delta (0, 0)
Screenshot: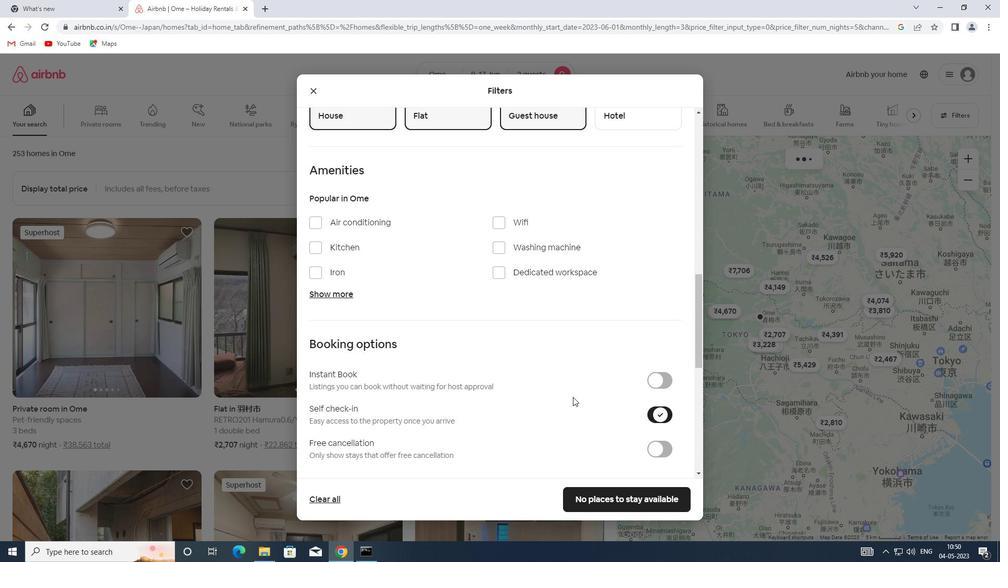 
Action: Mouse scrolled (544, 379) with delta (0, 0)
Screenshot: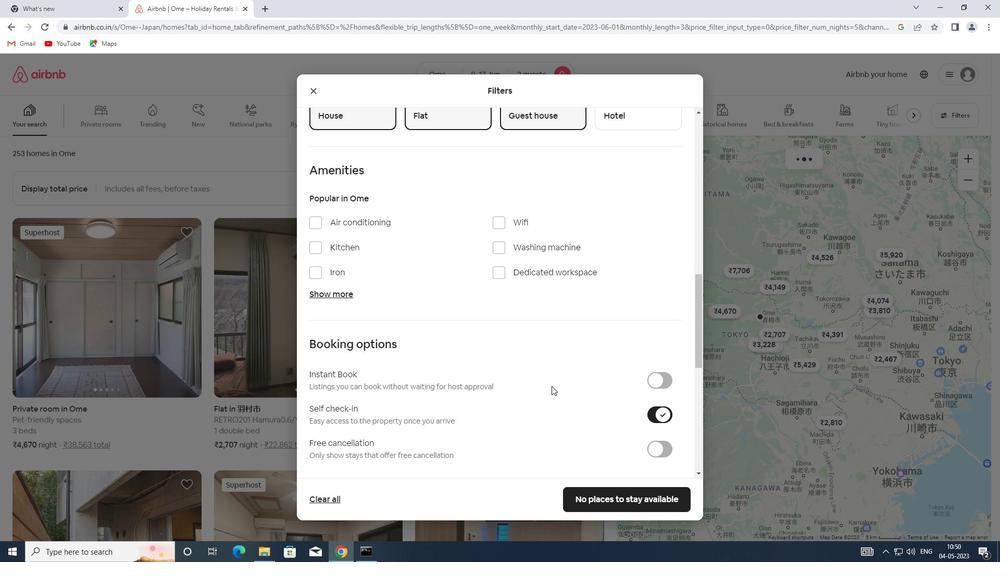 
Action: Mouse scrolled (544, 379) with delta (0, 0)
Screenshot: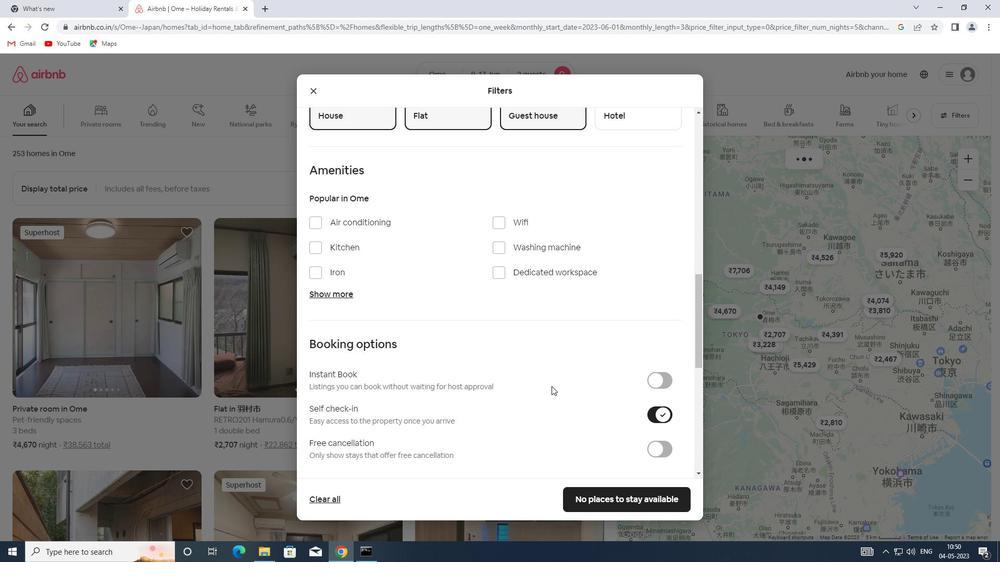 
Action: Mouse scrolled (544, 379) with delta (0, 0)
Screenshot: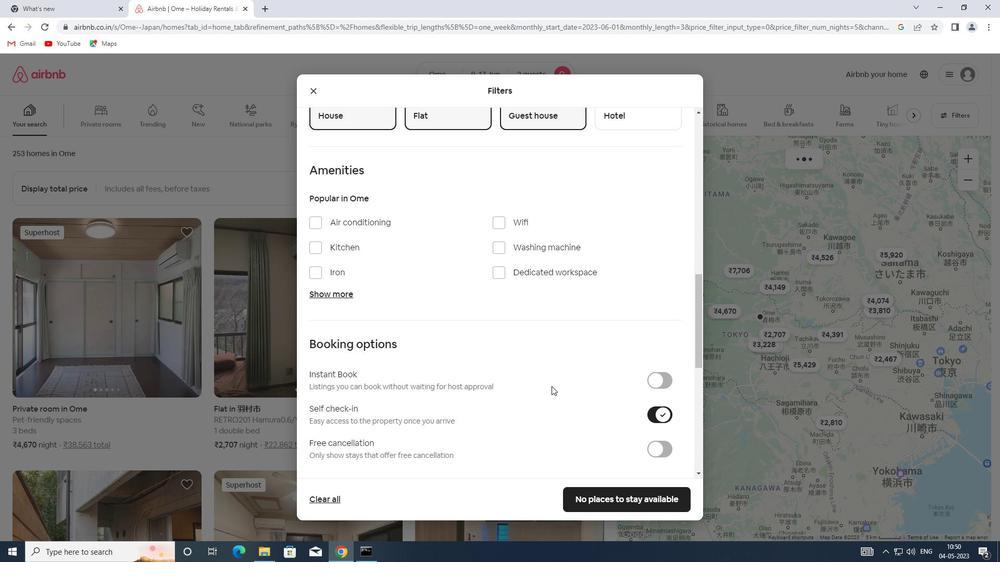
Action: Mouse scrolled (544, 379) with delta (0, 0)
Screenshot: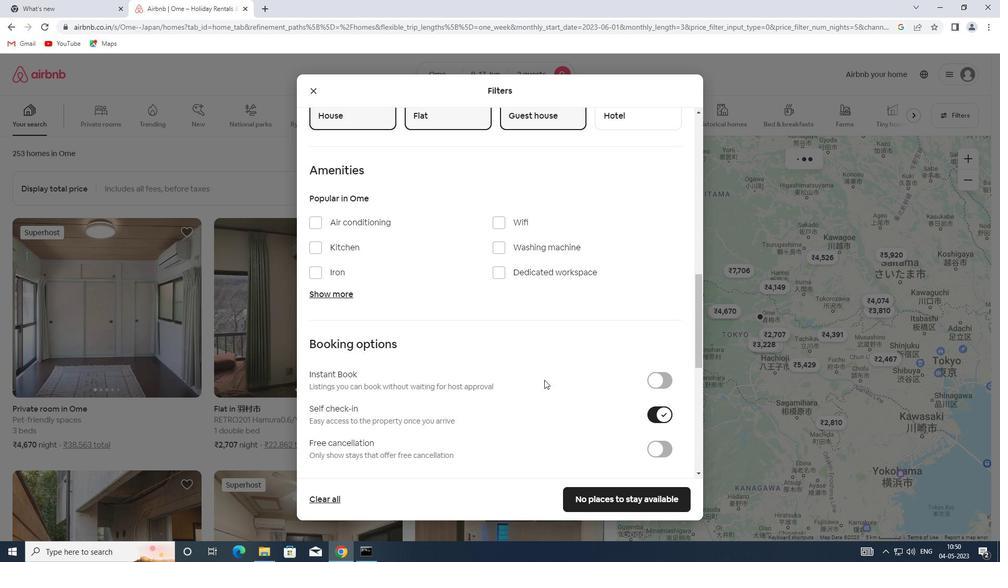 
Action: Mouse scrolled (544, 379) with delta (0, 0)
Screenshot: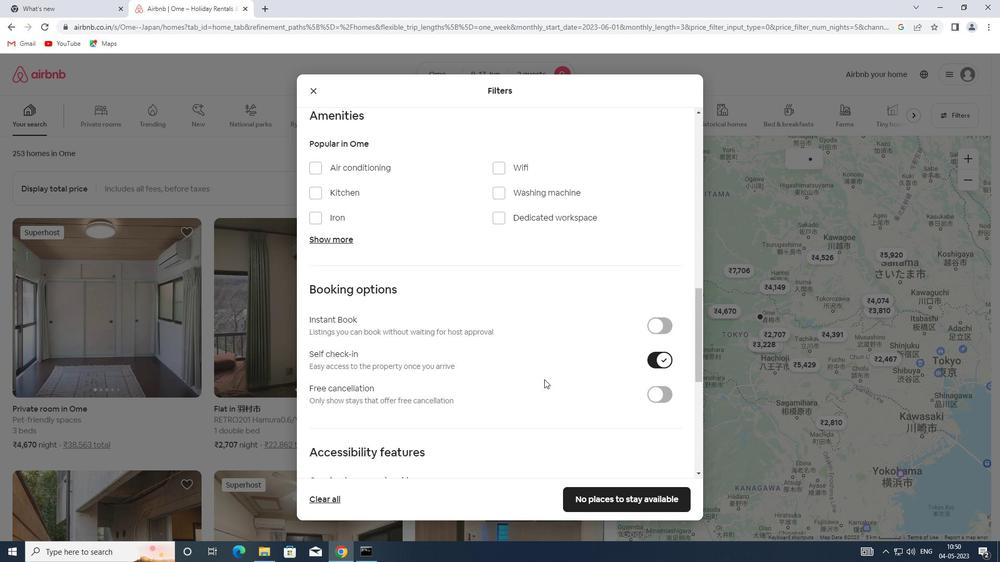 
Action: Mouse scrolled (544, 379) with delta (0, 0)
Screenshot: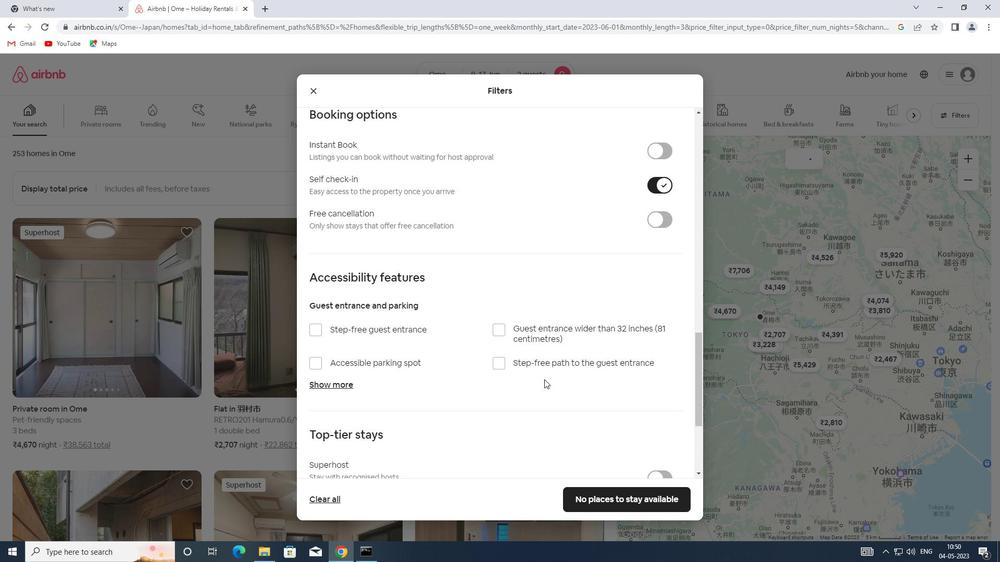 
Action: Mouse scrolled (544, 379) with delta (0, 0)
Screenshot: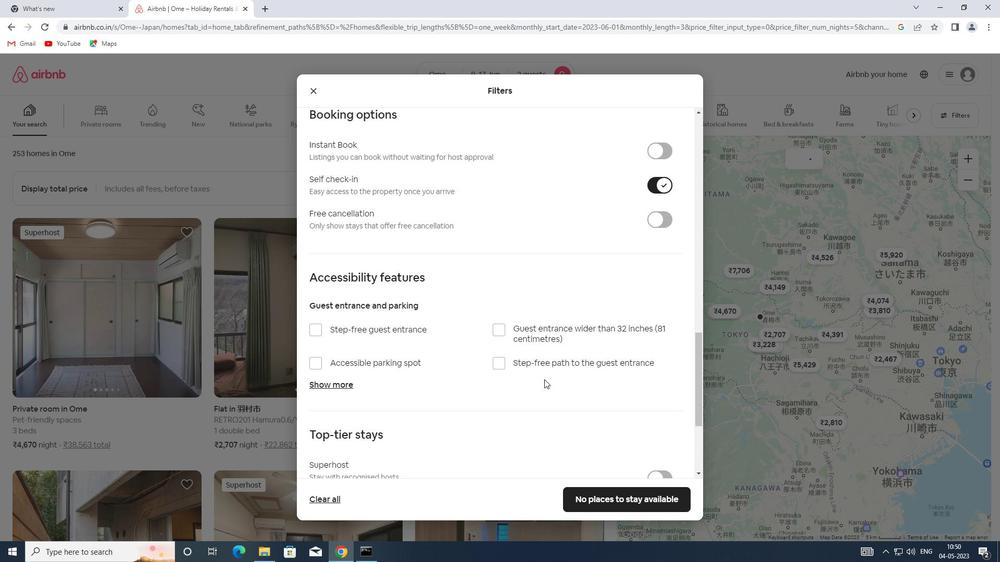
Action: Mouse scrolled (544, 379) with delta (0, 0)
Screenshot: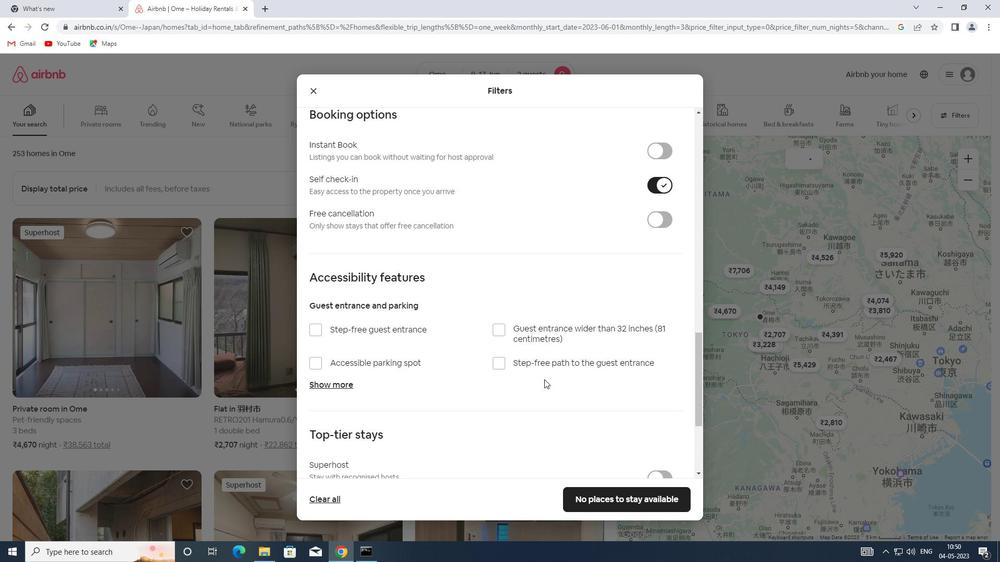 
Action: Mouse moved to (330, 410)
Screenshot: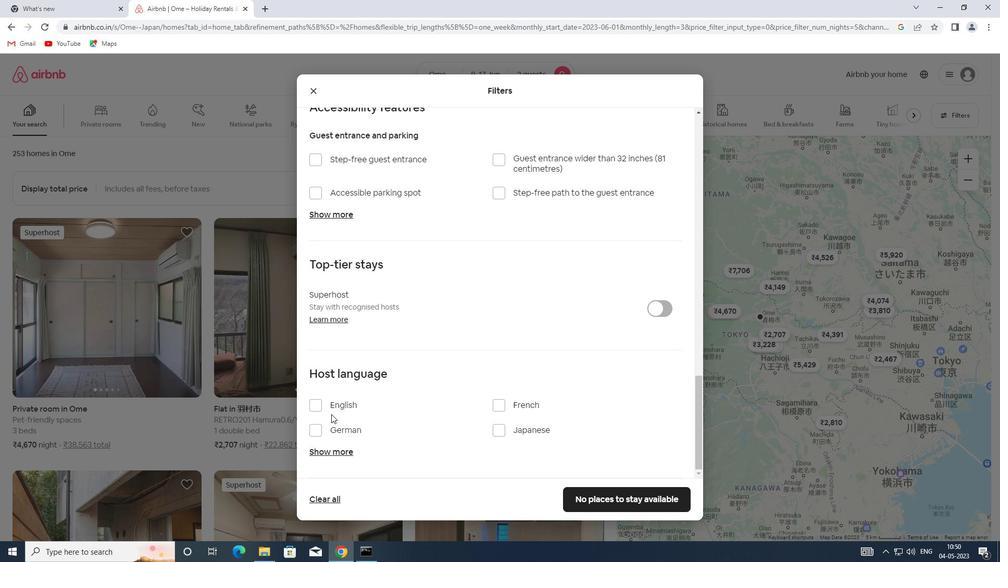 
Action: Mouse pressed left at (330, 410)
Screenshot: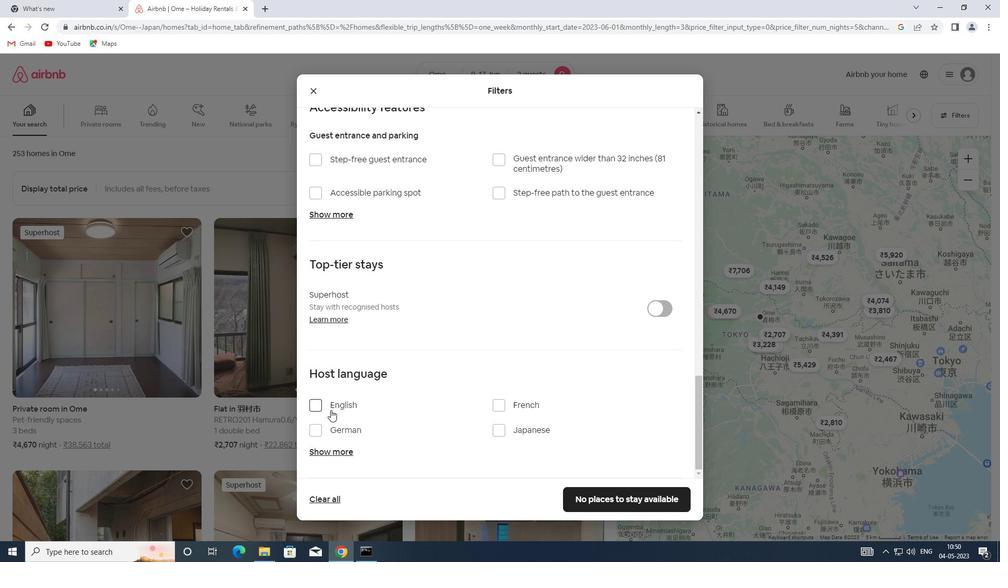 
Action: Mouse moved to (601, 497)
Screenshot: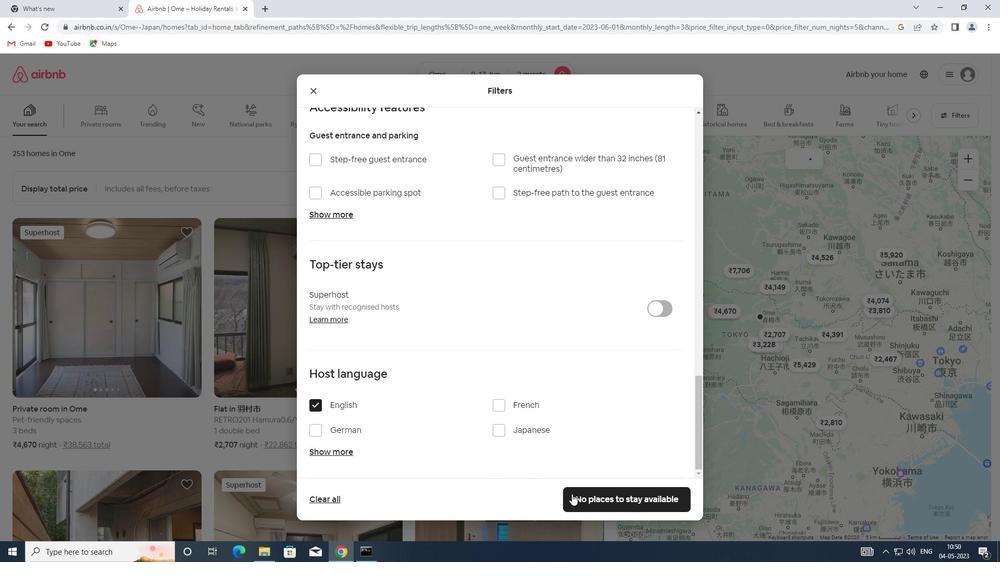 
Action: Mouse pressed left at (601, 497)
Screenshot: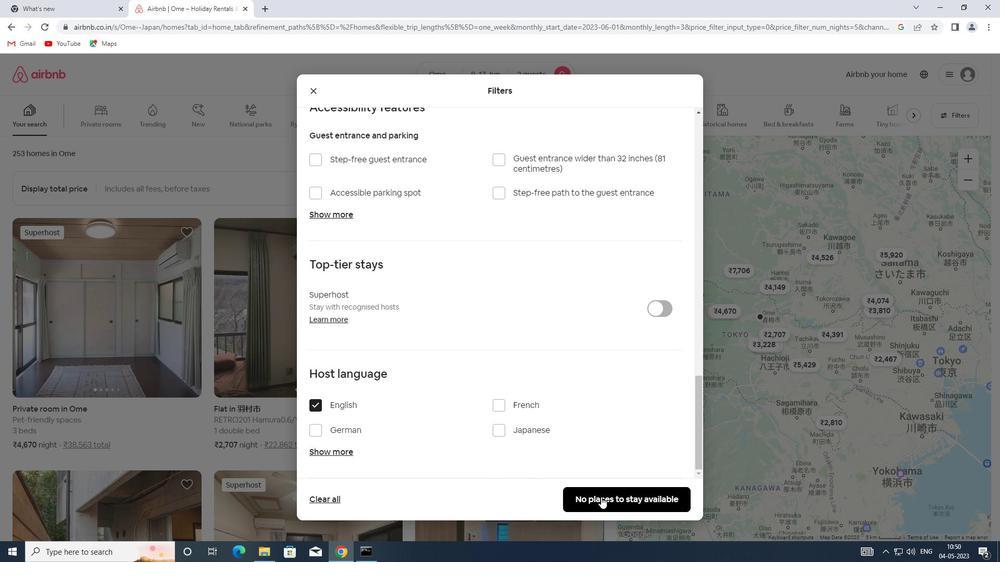 
Action: Mouse moved to (616, 488)
Screenshot: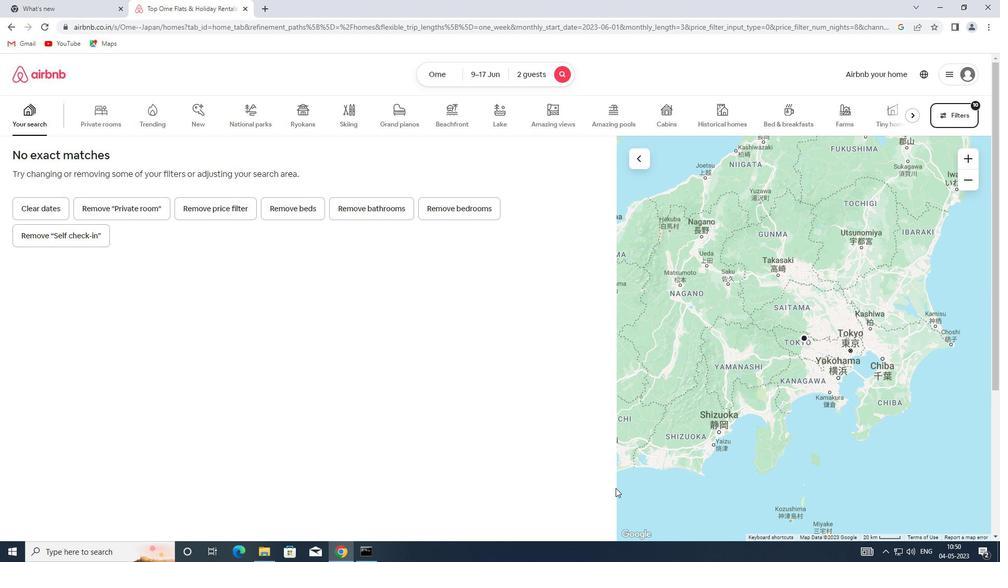 
